Task: Add an event with the title Team Building Workshop: Communication and Trust Building, date '2023/12/28', time 9:15 AM to 11:15 AMand add a description: By the end of the session, participants will have experienced a greater sense of relaxation, clarity, and inner calm. They will have learned practical mindfulness techniques that can be applied not only during lunch breaks but also throughout their daily lives, fostering a more mindful and balanced approach to work and personal well-being., put the event into Yellow category . Add location for the event as: Stockholm, Sweden, logged in from the account softage.3@softage.netand send the event invitation to softage.6@softage.net and softage.7@softage.net. Set a reminder for the event 12 hour before
Action: Mouse moved to (98, 120)
Screenshot: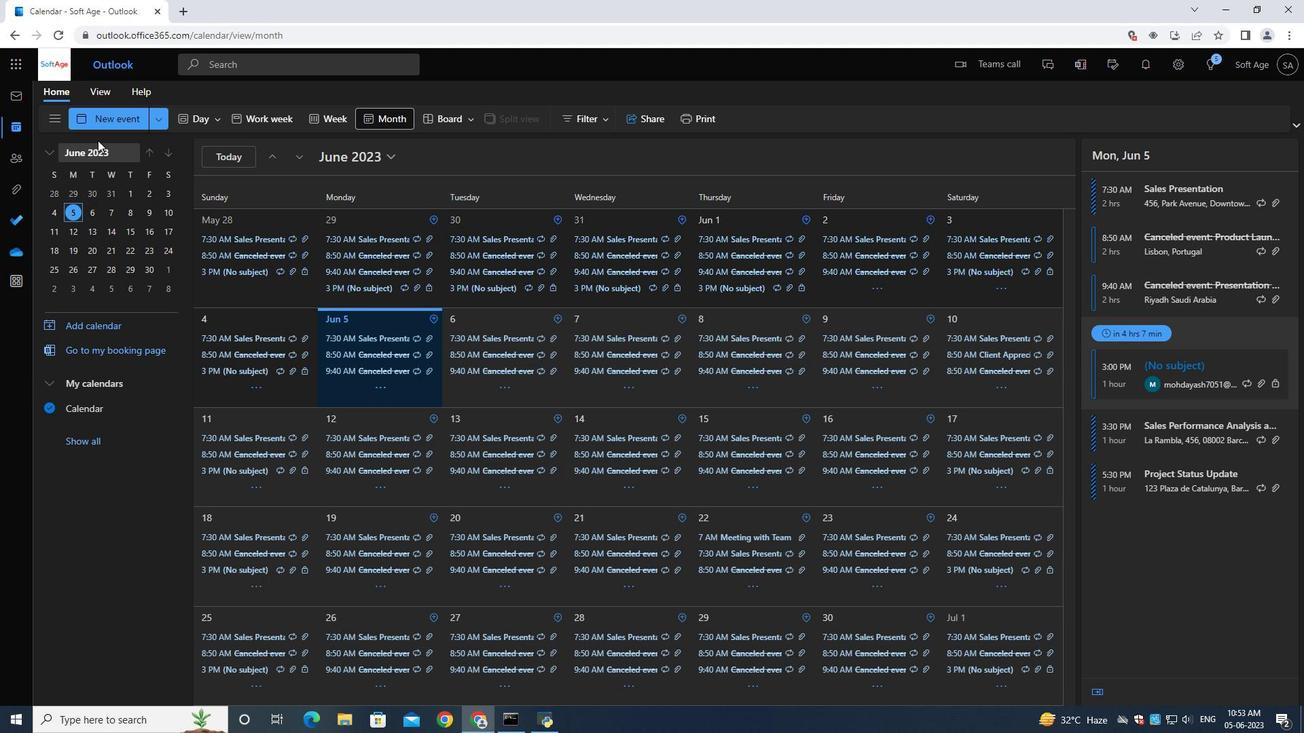 
Action: Mouse pressed left at (98, 120)
Screenshot: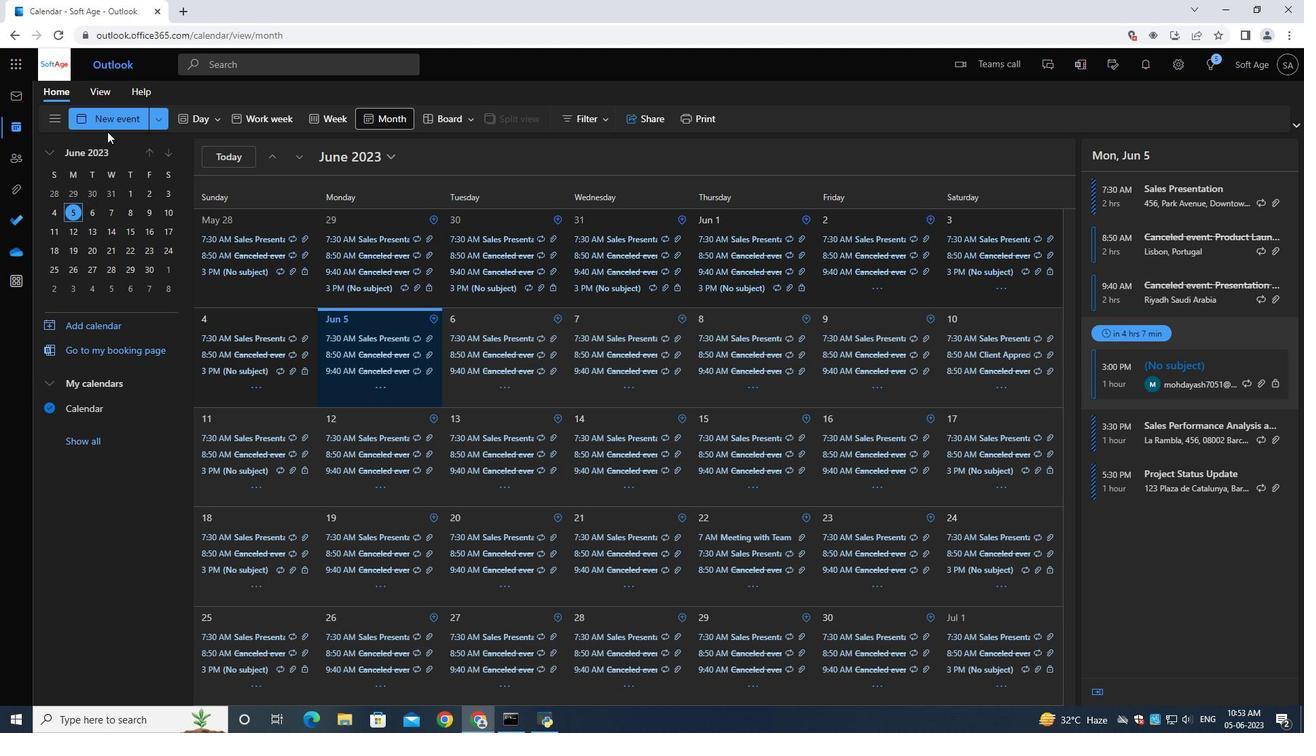 
Action: Mouse moved to (369, 184)
Screenshot: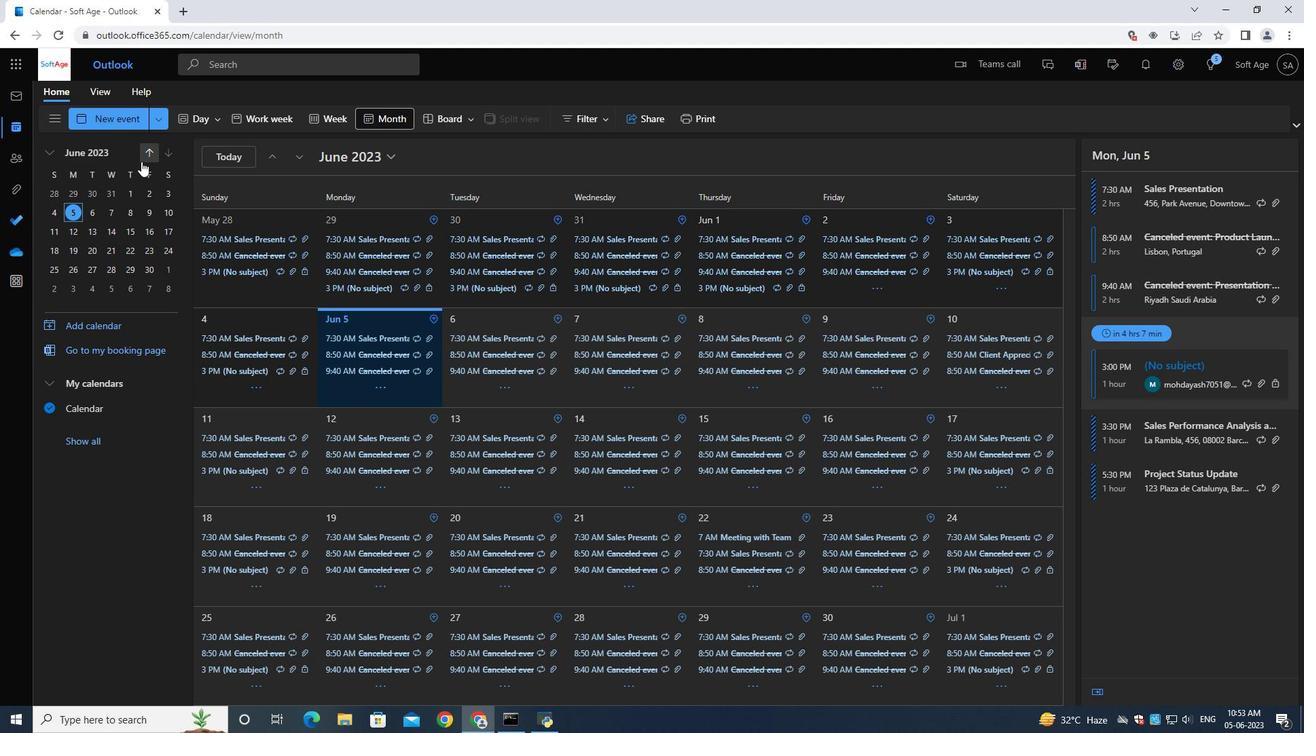 
Action: Mouse pressed left at (369, 184)
Screenshot: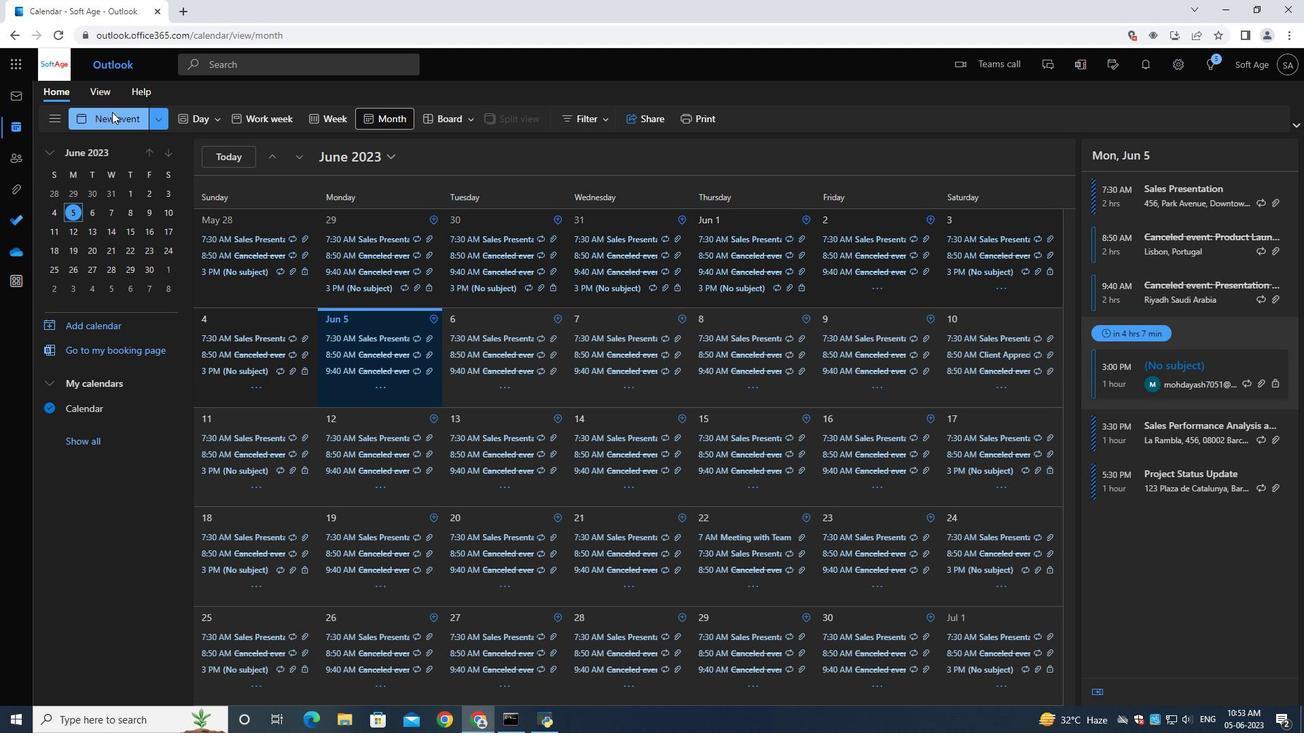 
Action: Mouse moved to (371, 196)
Screenshot: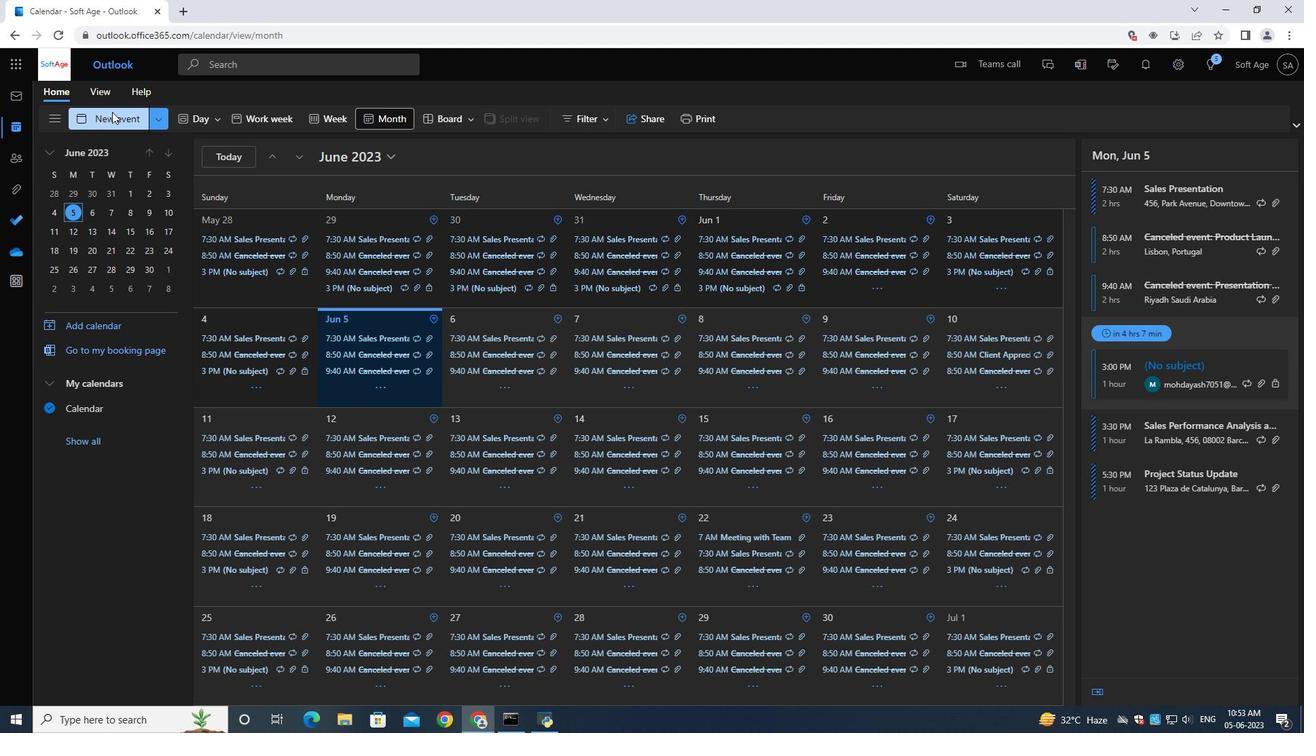 
Action: Key pressed <Key.shift><Key.shift><Key.shift><Key.shift><Key.shift><Key.shift><Key.shift><Key.shift><Key.shift><Key.shift><Key.shift><Key.shift>Team<Key.space><Key.shift>Building<Key.space><Key.shift>Workds<Key.backspace><Key.backspace>
Screenshot: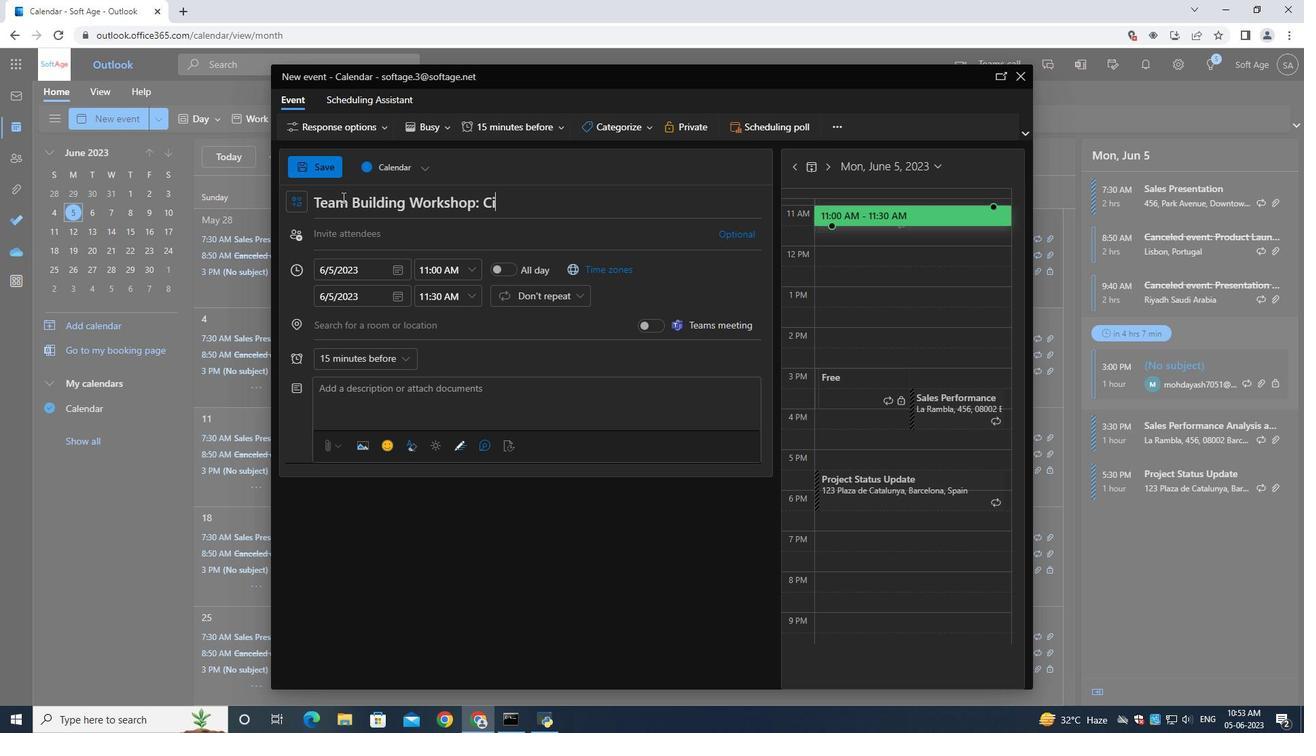 
Action: Mouse pressed left at (371, 196)
Screenshot: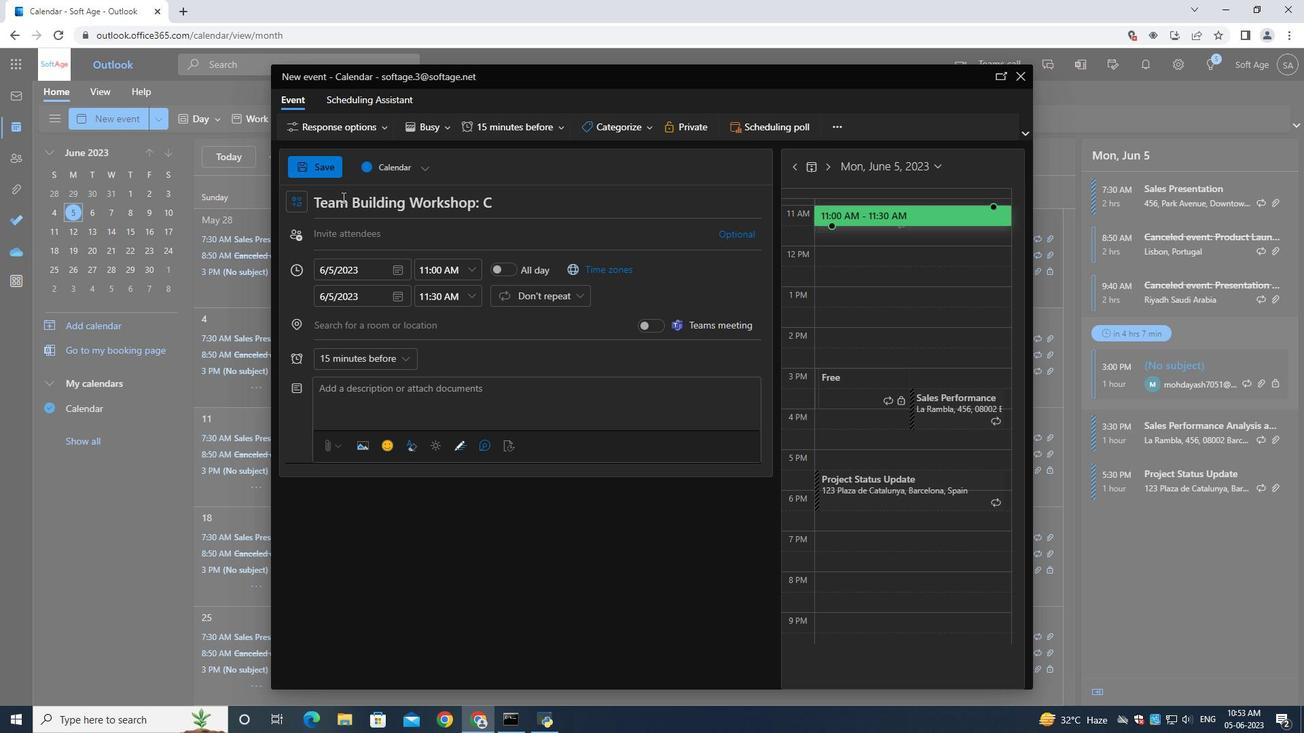 
Action: Mouse moved to (107, 131)
Screenshot: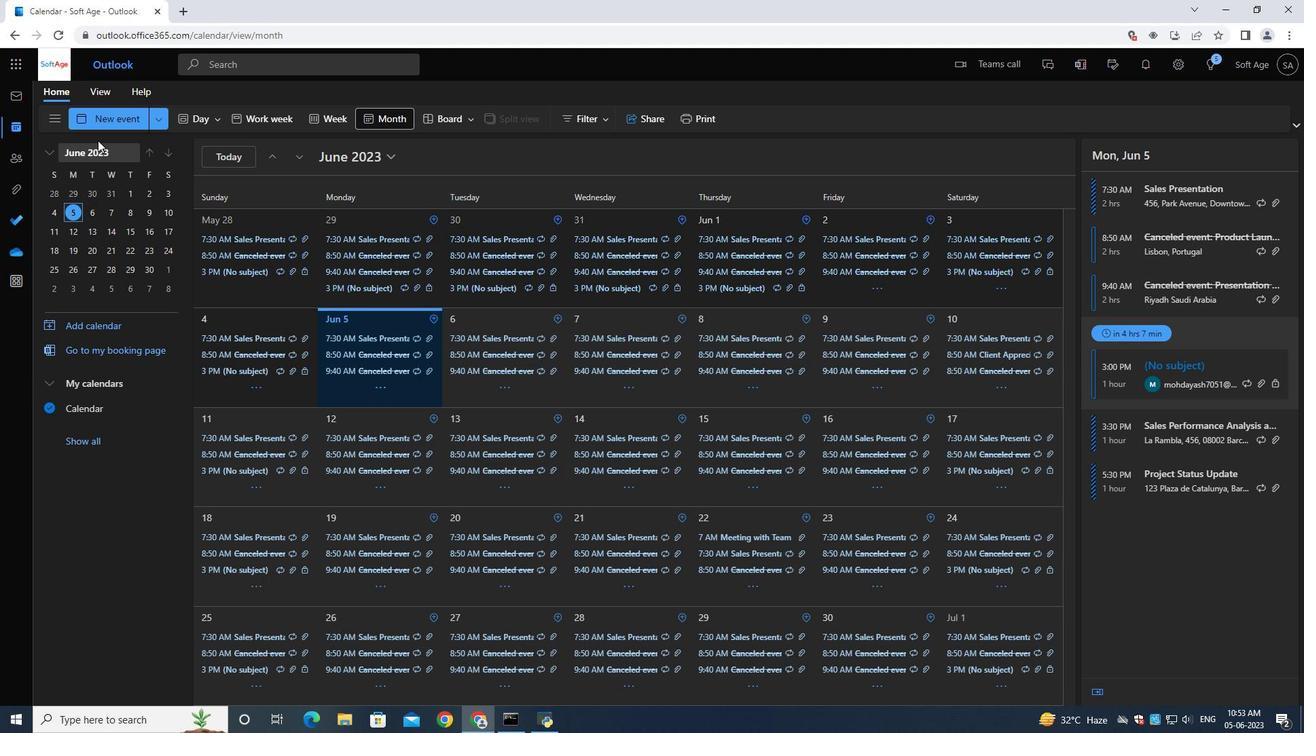 
Action: Mouse pressed left at (107, 131)
Screenshot: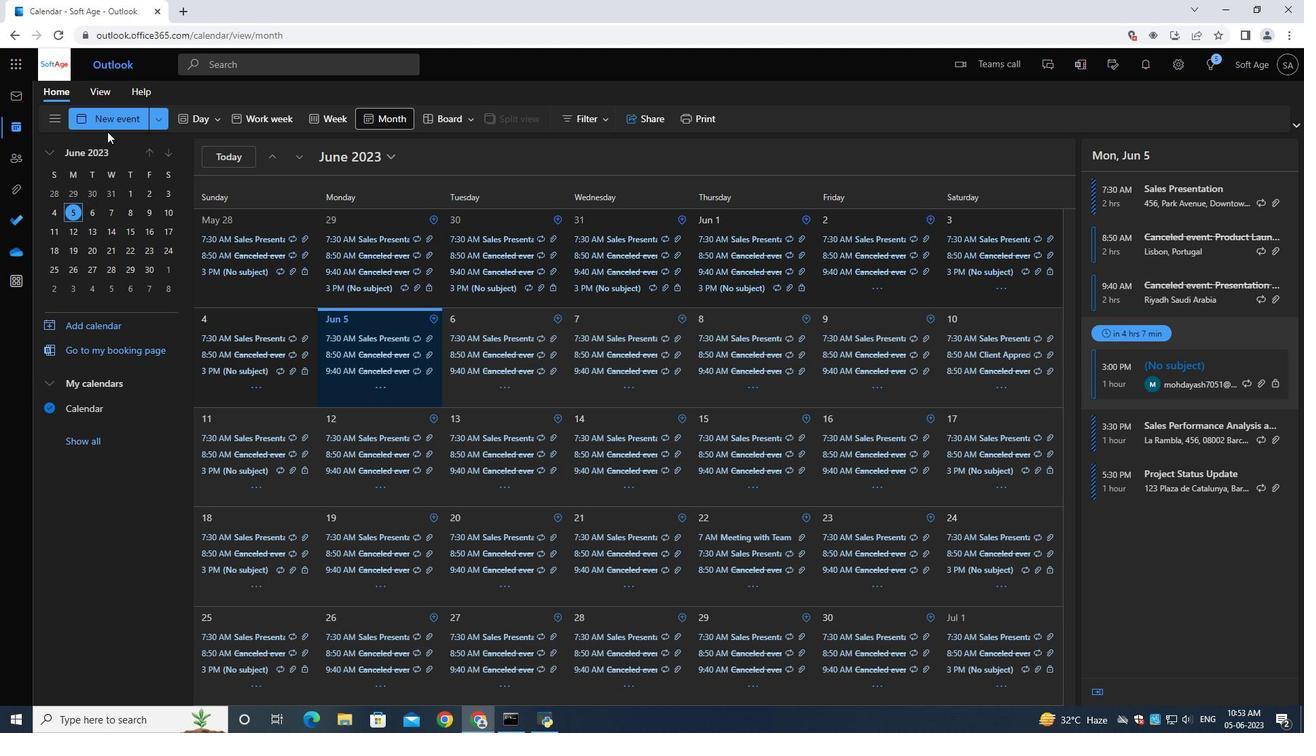 
Action: Mouse moved to (107, 120)
Screenshot: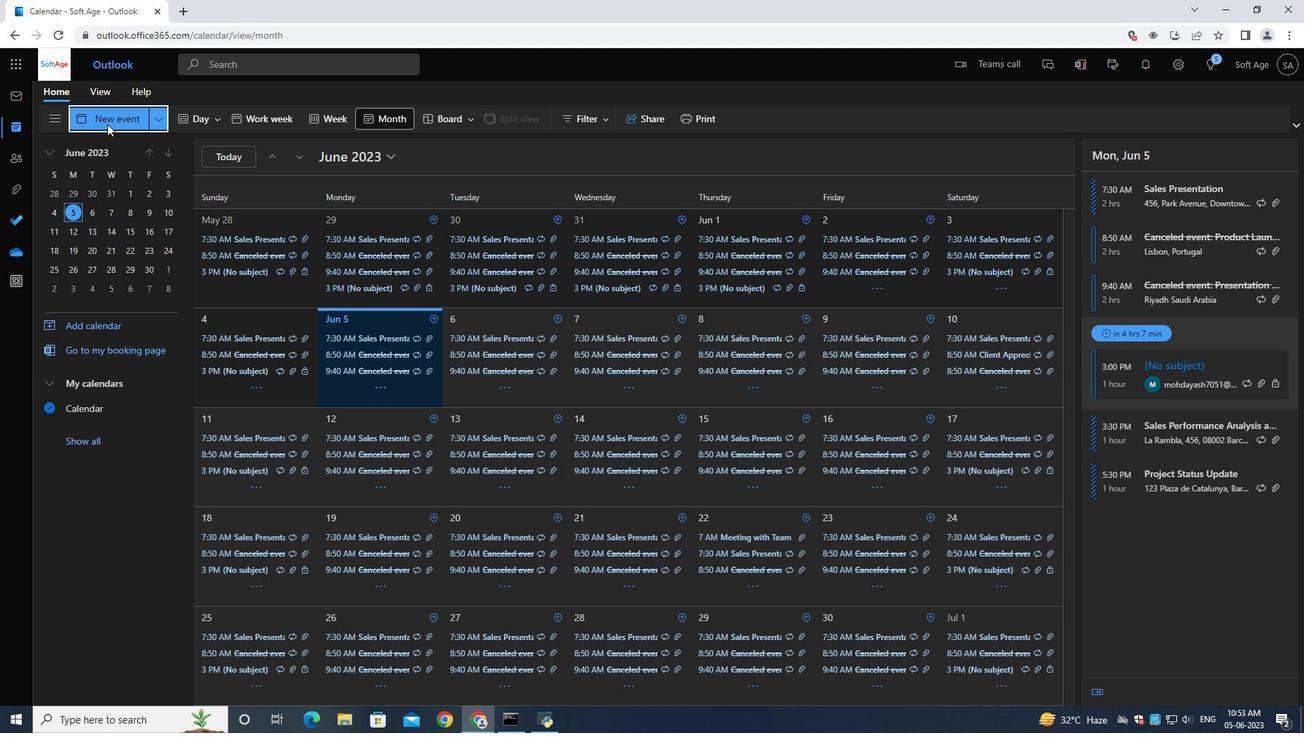 
Action: Mouse pressed left at (107, 120)
Screenshot: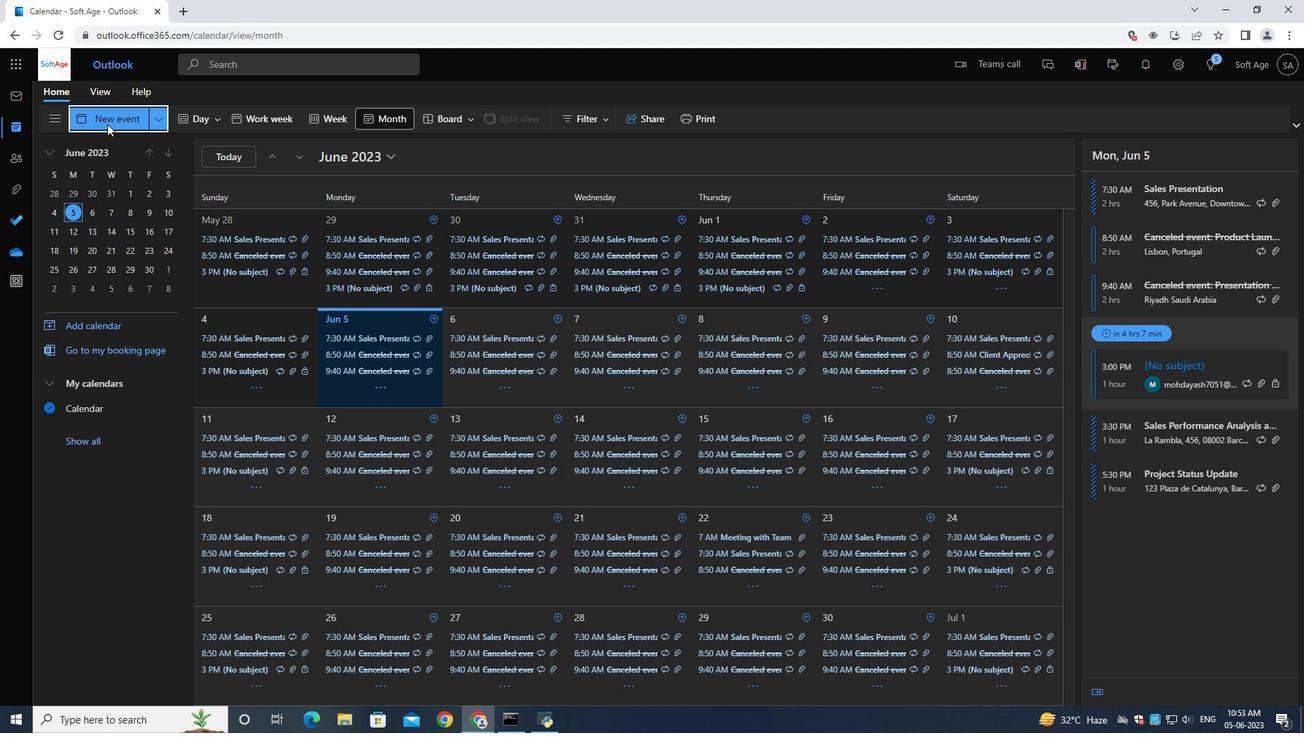 
Action: Mouse moved to (112, 112)
Screenshot: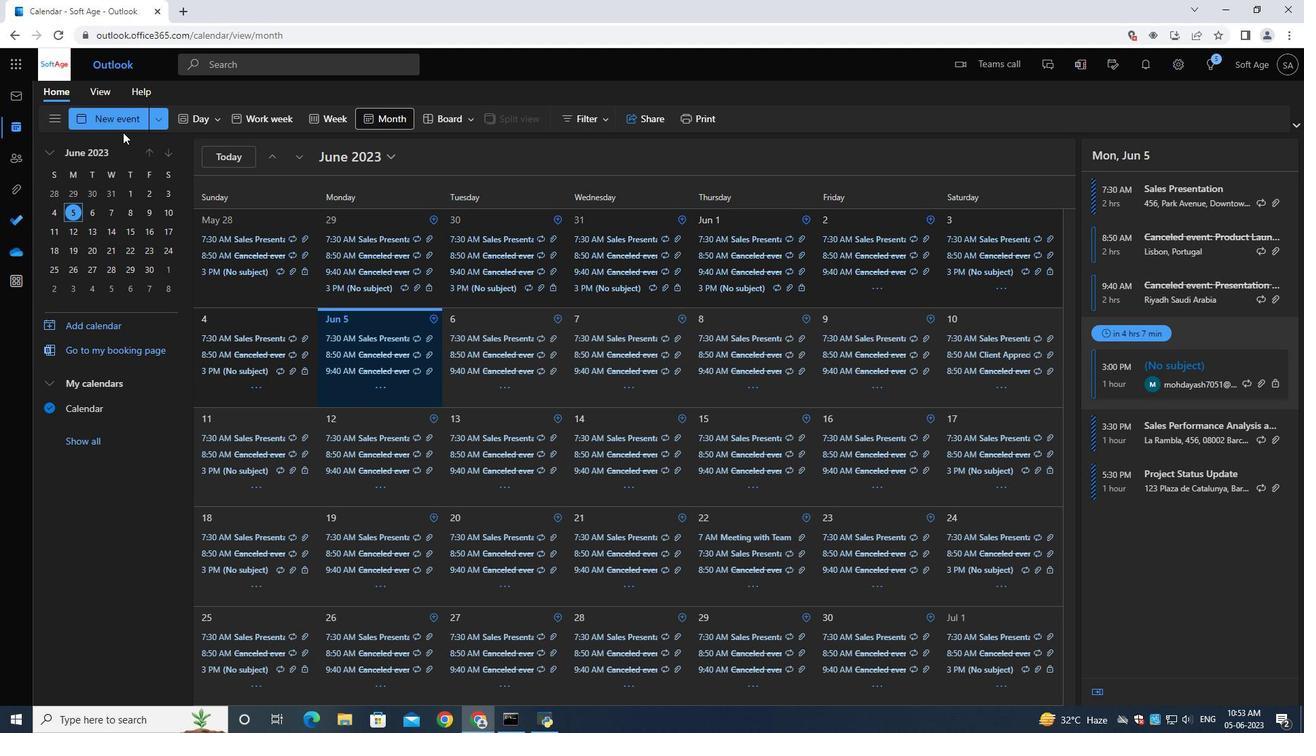 
Action: Mouse pressed left at (112, 112)
Screenshot: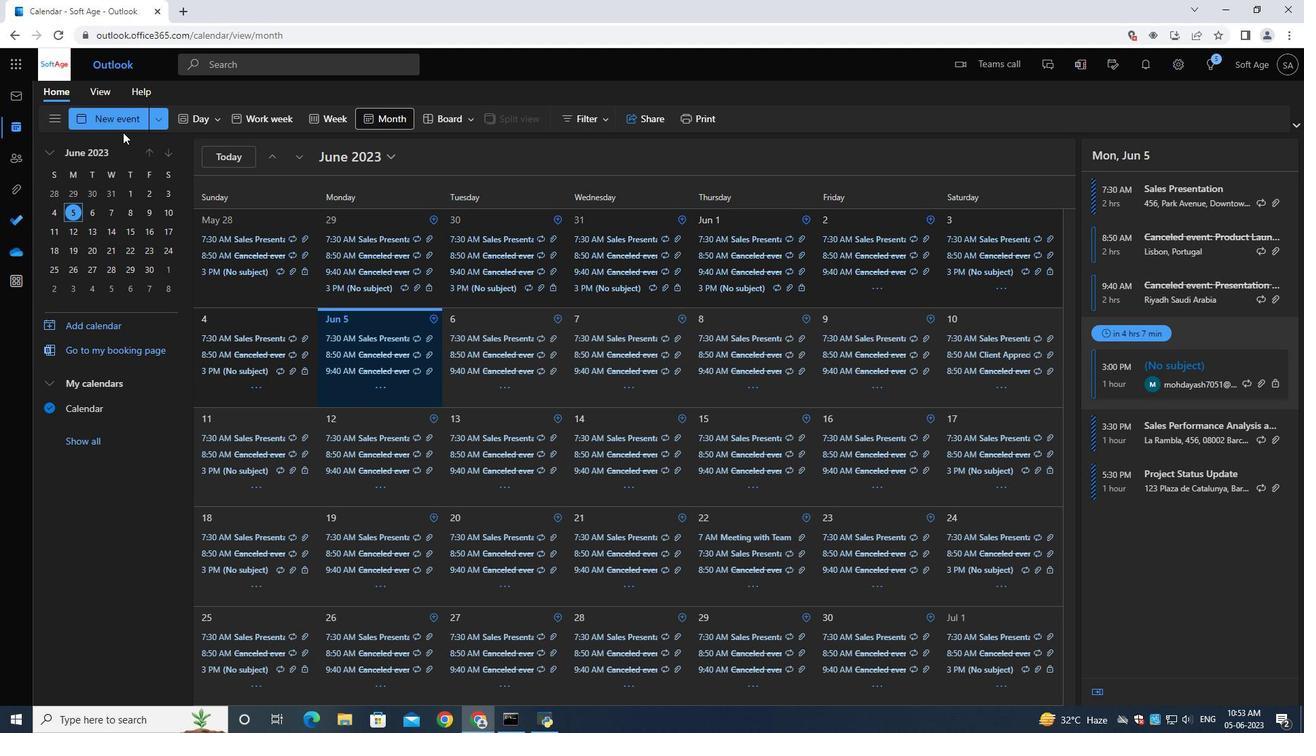 
Action: Mouse moved to (342, 197)
Screenshot: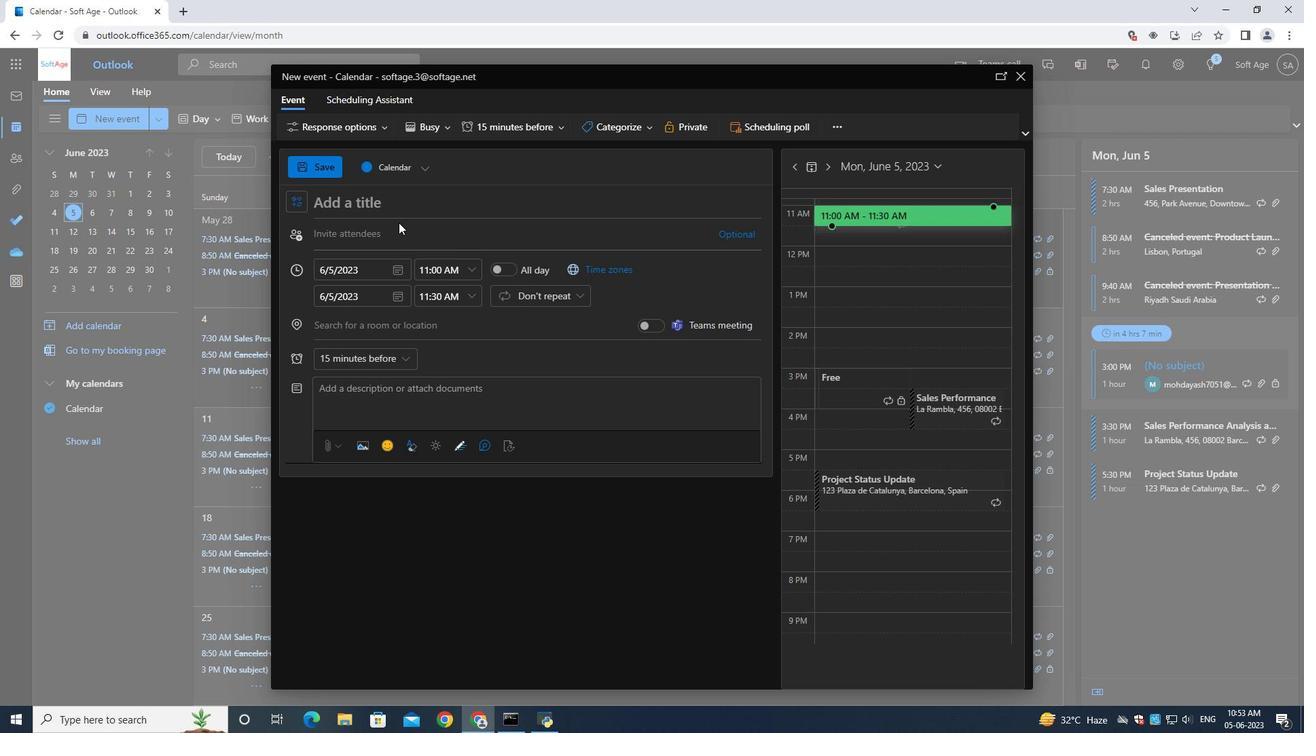 
Action: Mouse pressed left at (342, 197)
Screenshot: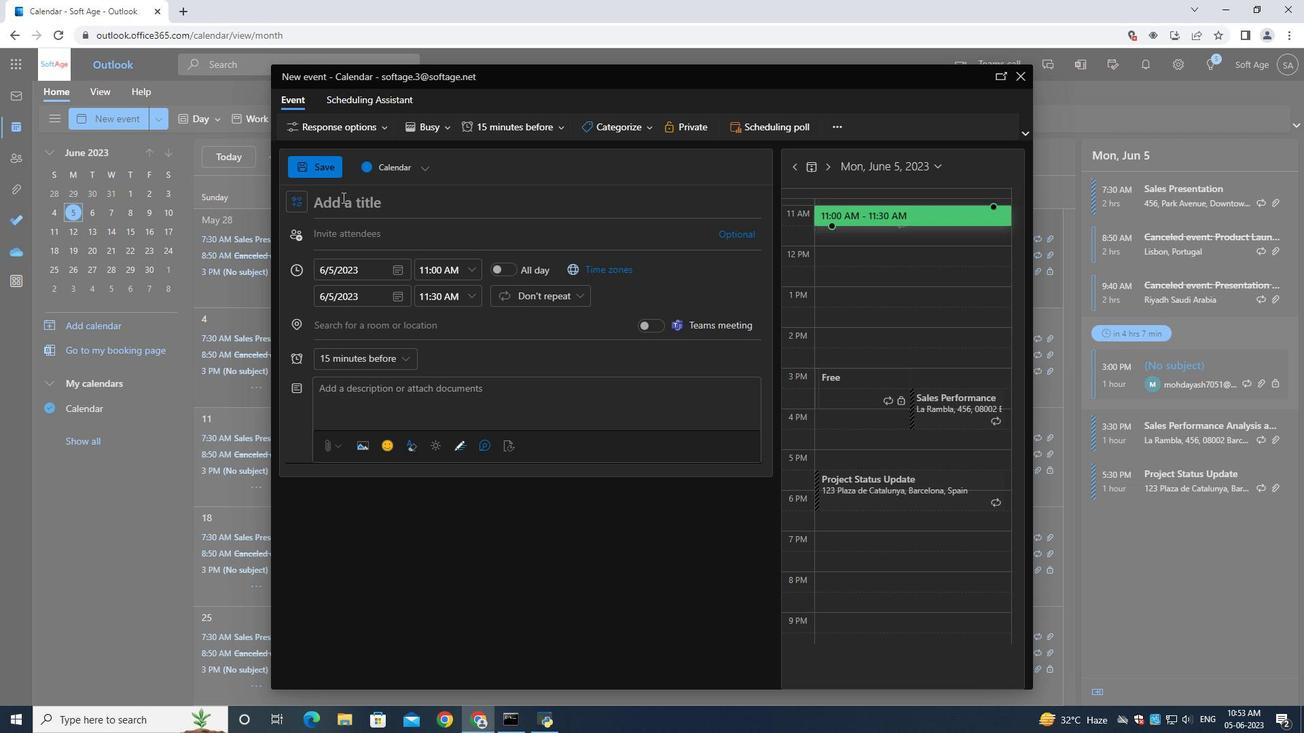 
Action: Key pressed <Key.shift>Team<Key.space><Key.shift><Key.shift><Key.shift><Key.shift><Key.shift><Key.shift><Key.shift><Key.shift><Key.shift><Key.shift><Key.shift><Key.shift><Key.shift><Key.shift><Key.shift><Key.shift><Key.shift><Key.shift><Key.shift><Key.shift><Key.shift><Key.shift><Key.shift><Key.shift>Building<Key.space><Key.shift><Key.shift><Key.shift><Key.shift><Key.shift><Key.shift><Key.shift><Key.shift><Key.shift><Key.shift><Key.shift><Key.shift><Key.shift><Key.shift>Workshop<Key.shift_r>:<Key.space><Key.shift><Key.shift><Key.shift><Key.shift><Key.shift><Key.shift><Key.shift><Key.shift><Key.shift><Key.shift><Key.shift><Key.shift><Key.shift><Key.shift><Key.shift>Ci<Key.backspace>ommunication<Key.space>and<Key.space><Key.shift><Key.shift><Key.shift><Key.shift>Trust<Key.space><Key.shift>Building
Screenshot: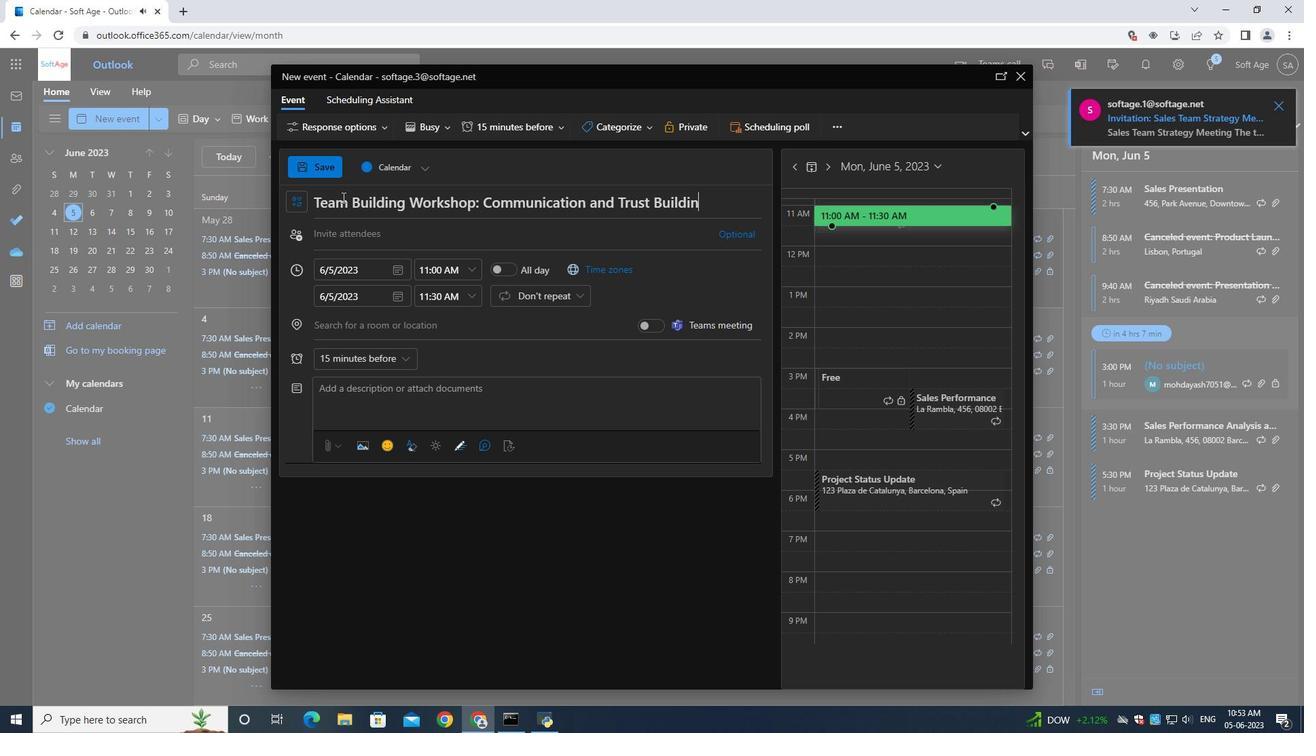 
Action: Mouse moved to (393, 271)
Screenshot: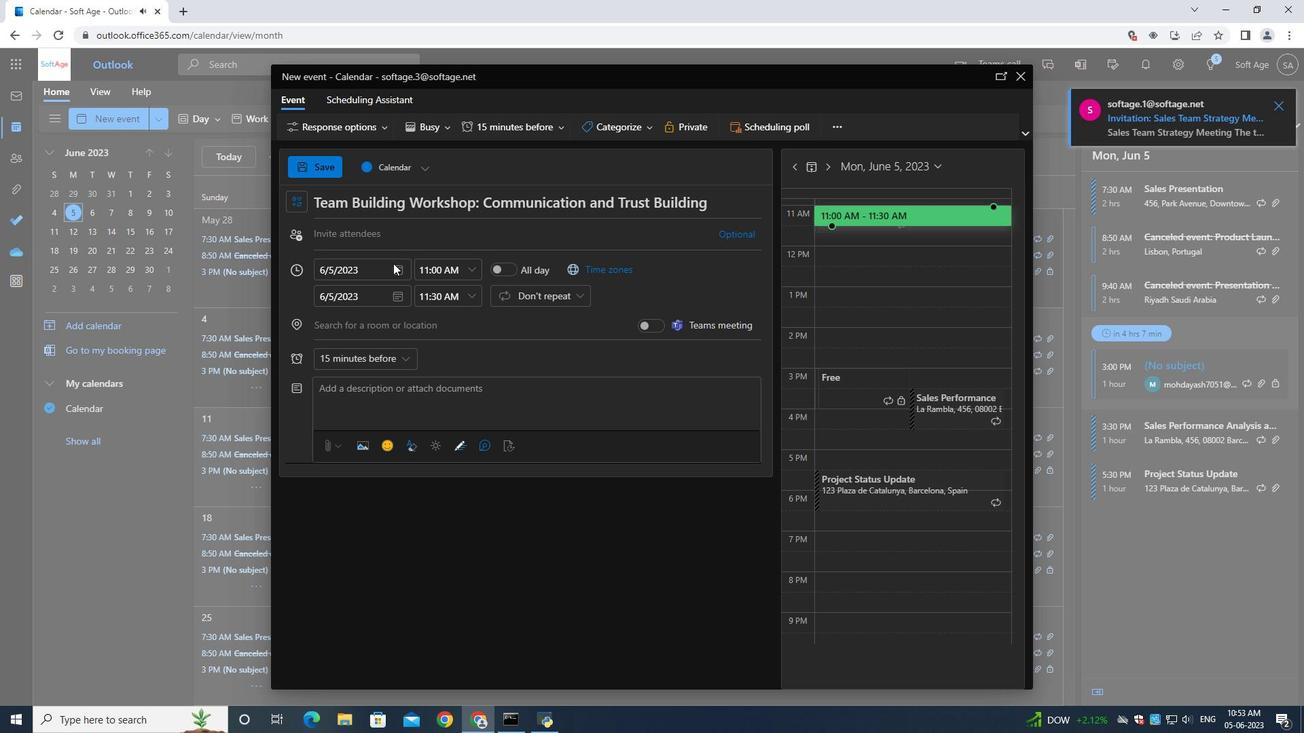 
Action: Mouse pressed left at (393, 271)
Screenshot: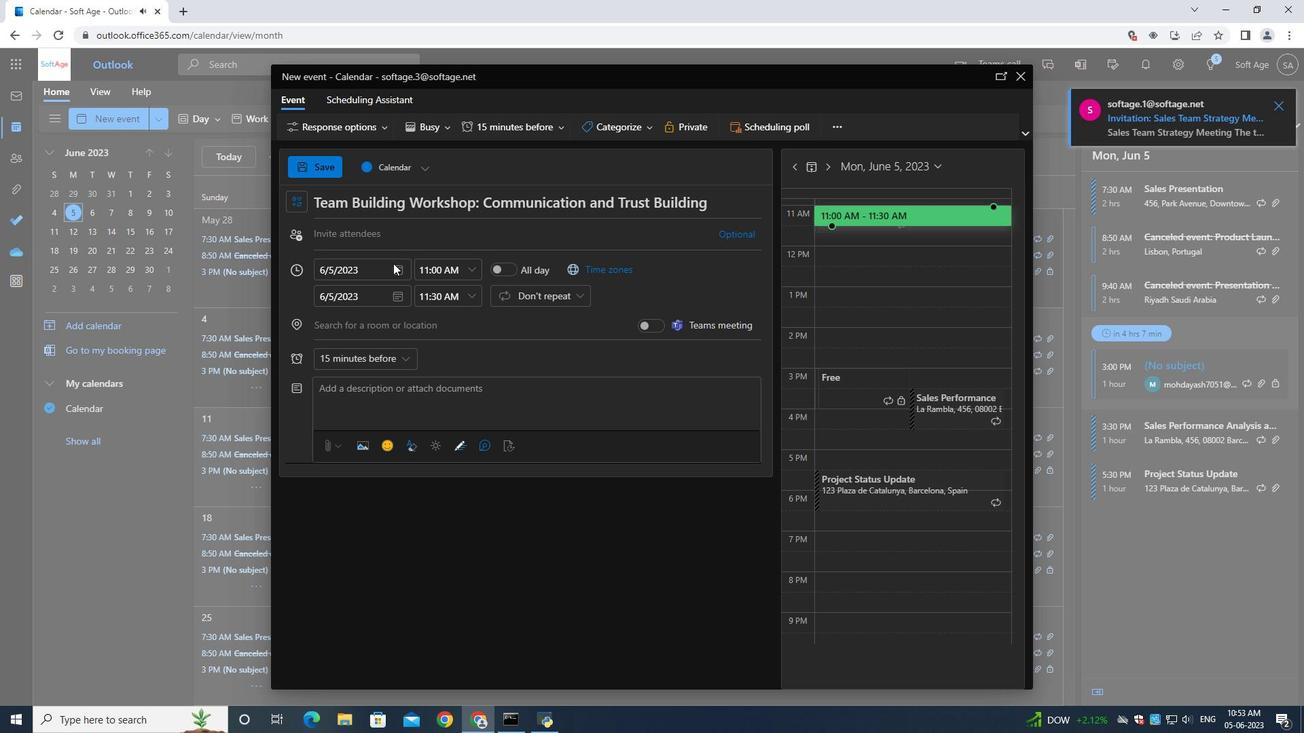 
Action: Mouse moved to (446, 298)
Screenshot: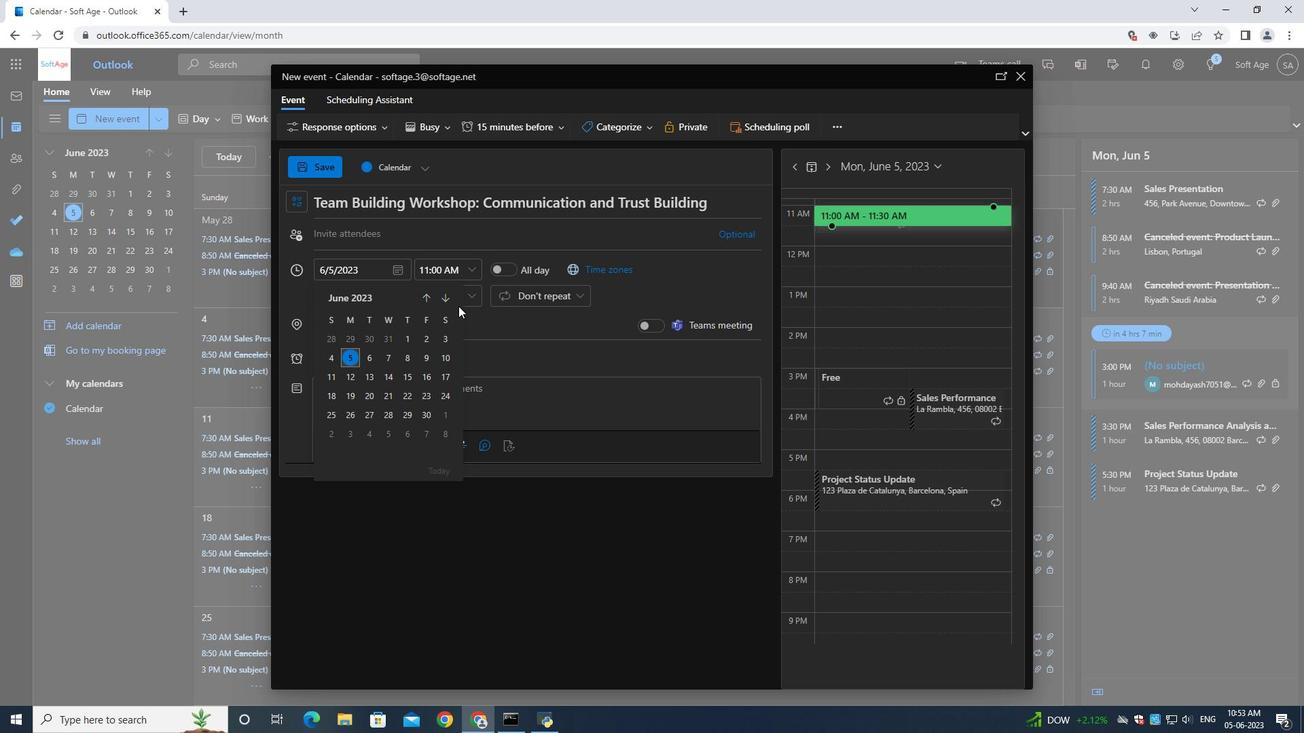 
Action: Mouse pressed left at (446, 298)
Screenshot: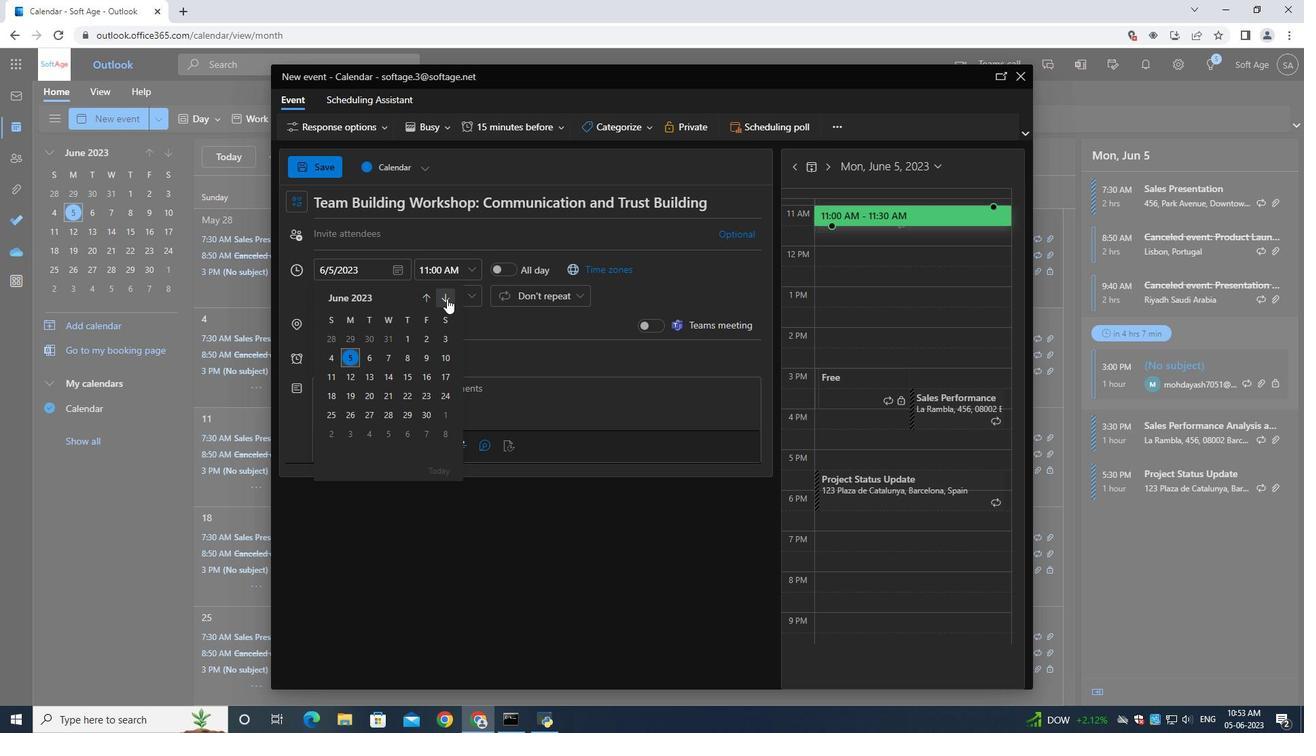 
Action: Mouse moved to (446, 298)
Screenshot: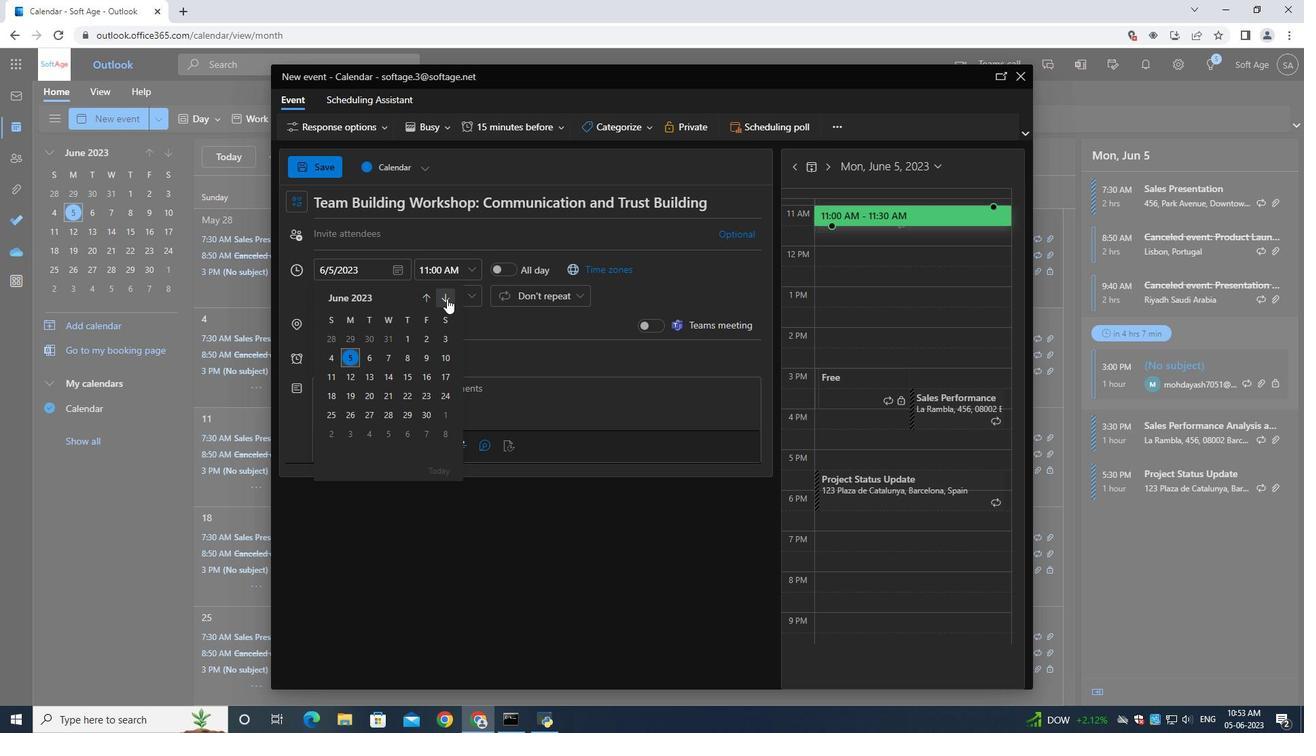 
Action: Mouse pressed left at (446, 298)
Screenshot: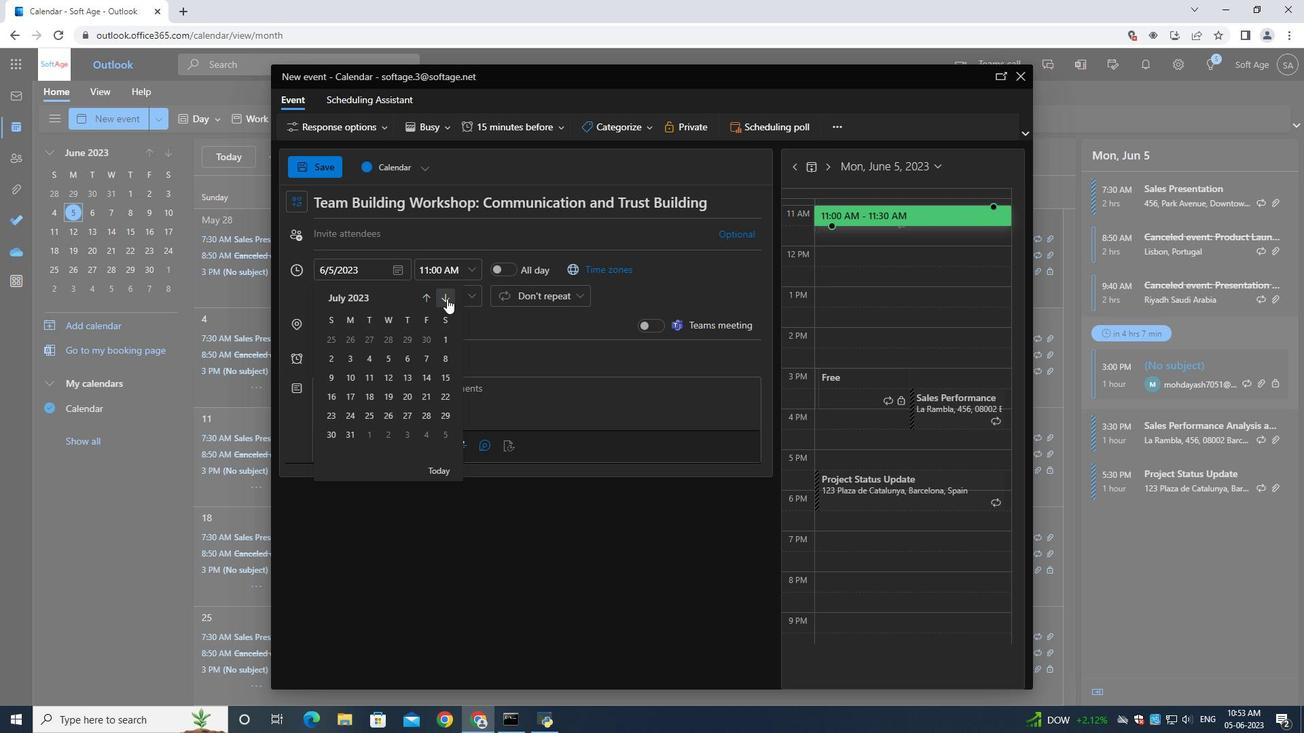 
Action: Mouse pressed left at (446, 298)
Screenshot: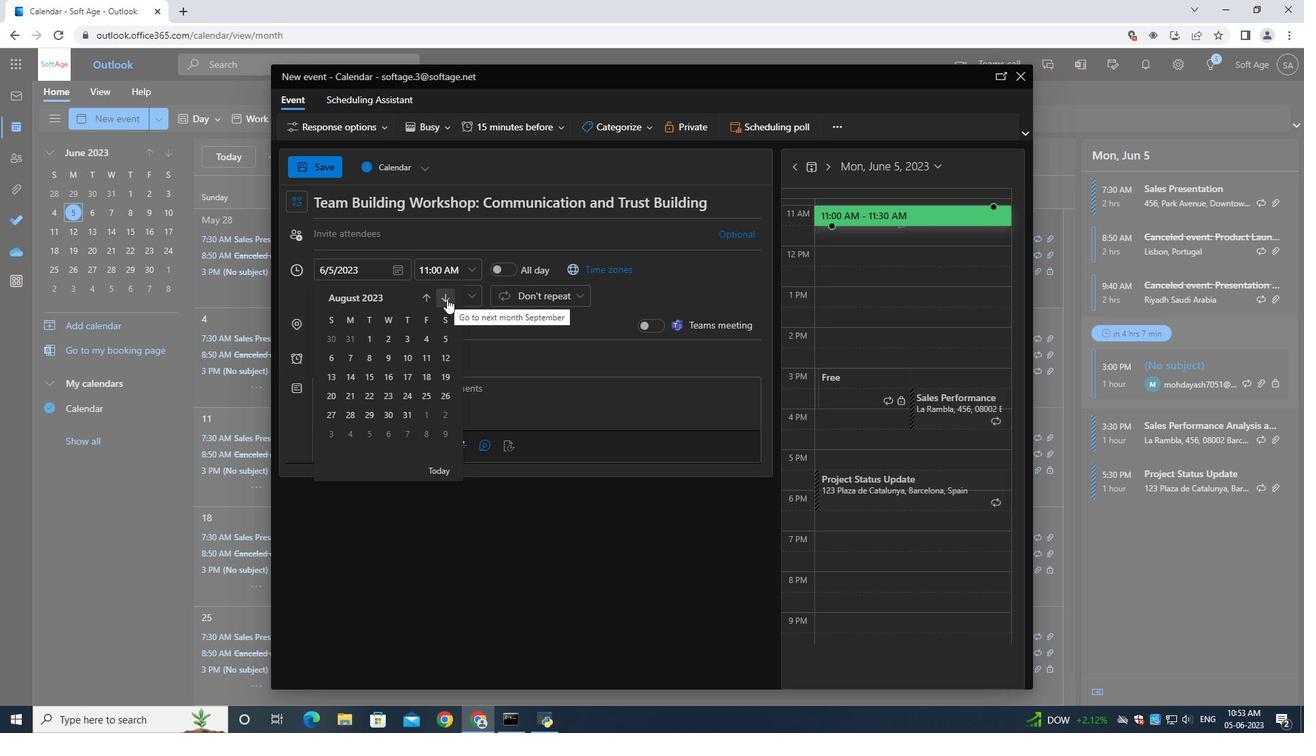 
Action: Mouse pressed left at (446, 298)
Screenshot: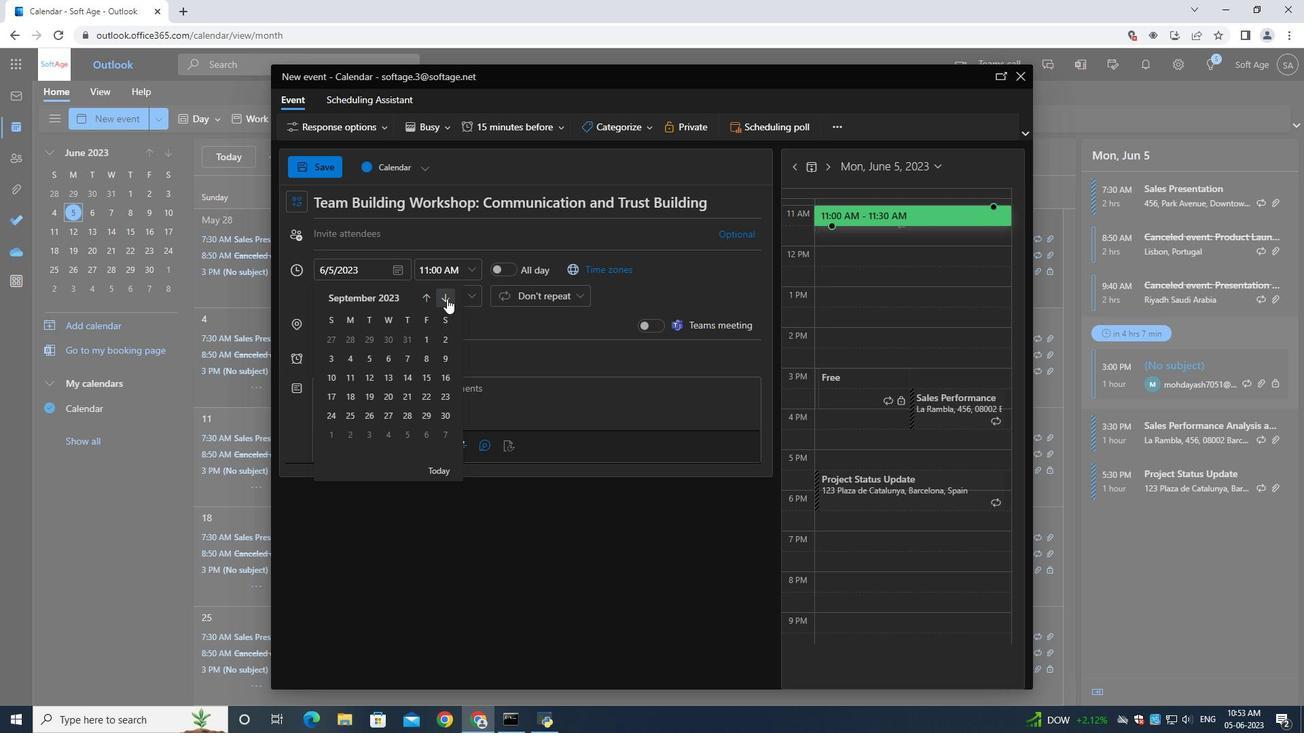 
Action: Mouse moved to (446, 298)
Screenshot: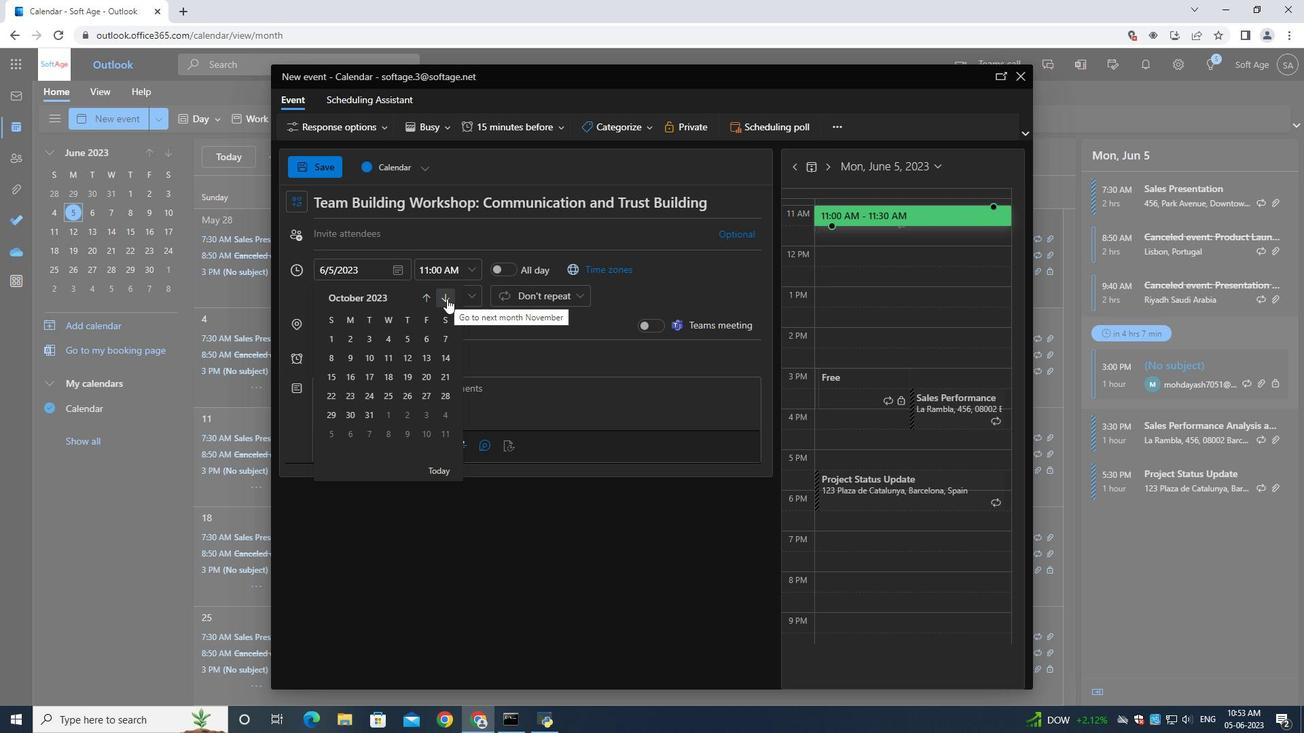 
Action: Mouse pressed left at (446, 298)
Screenshot: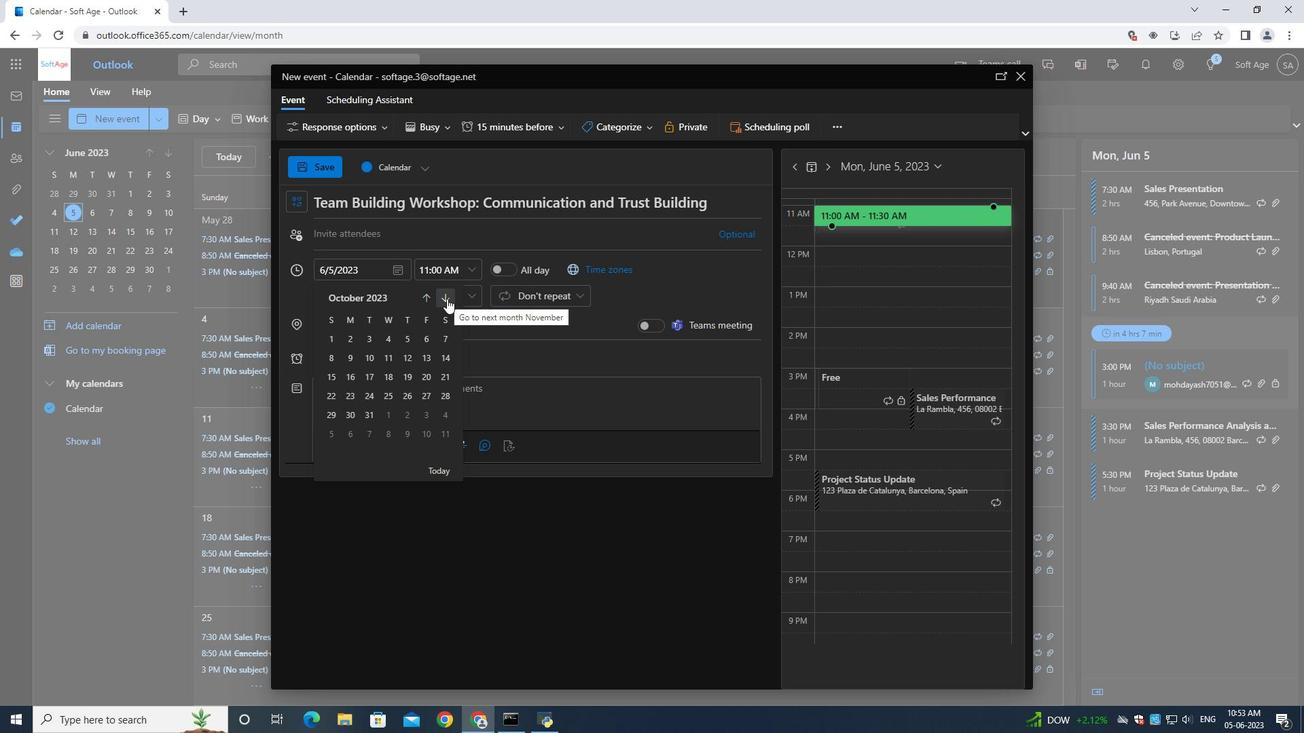 
Action: Mouse moved to (444, 296)
Screenshot: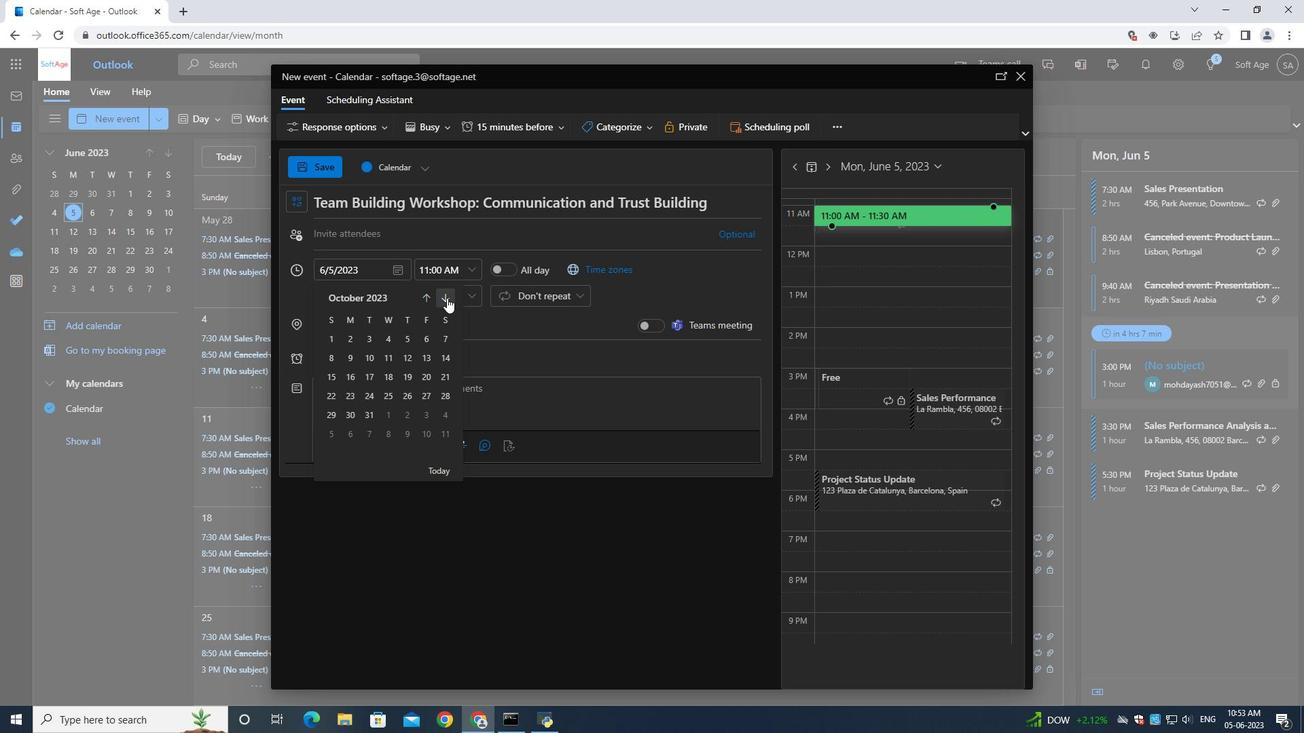 
Action: Mouse pressed left at (444, 296)
Screenshot: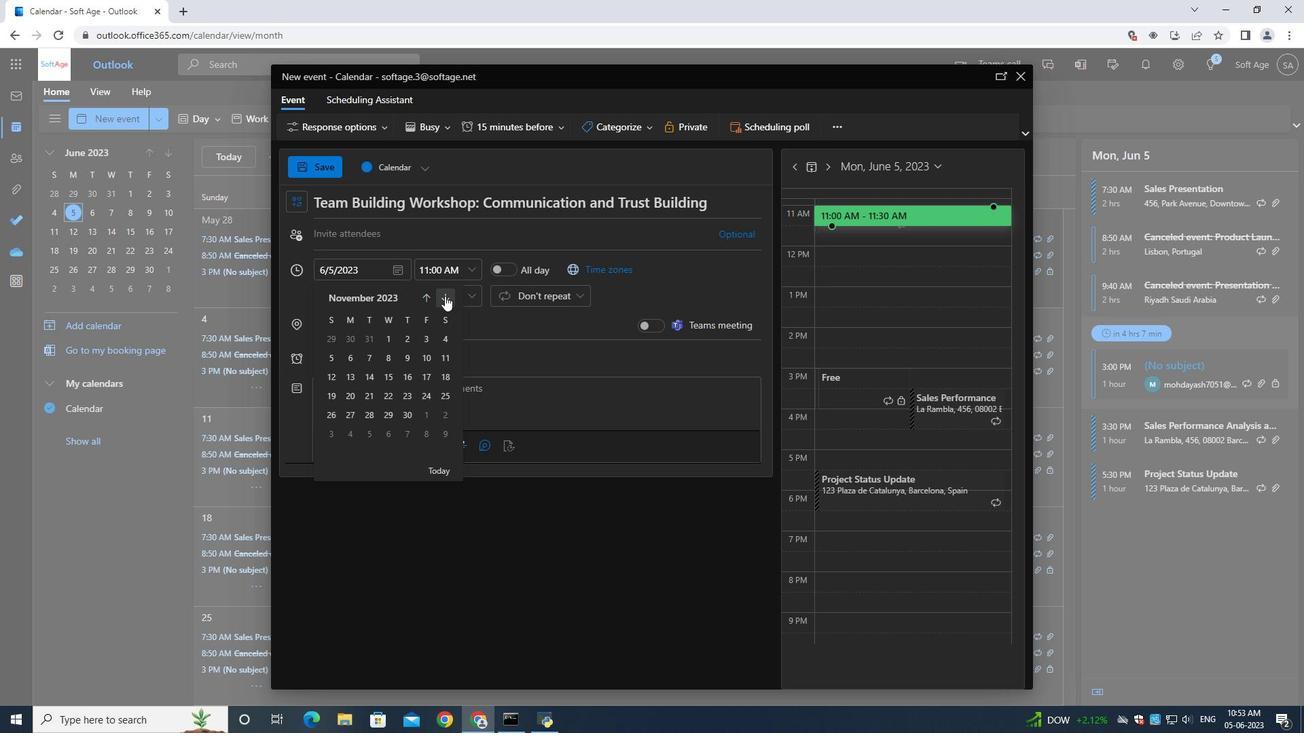 
Action: Mouse moved to (402, 418)
Screenshot: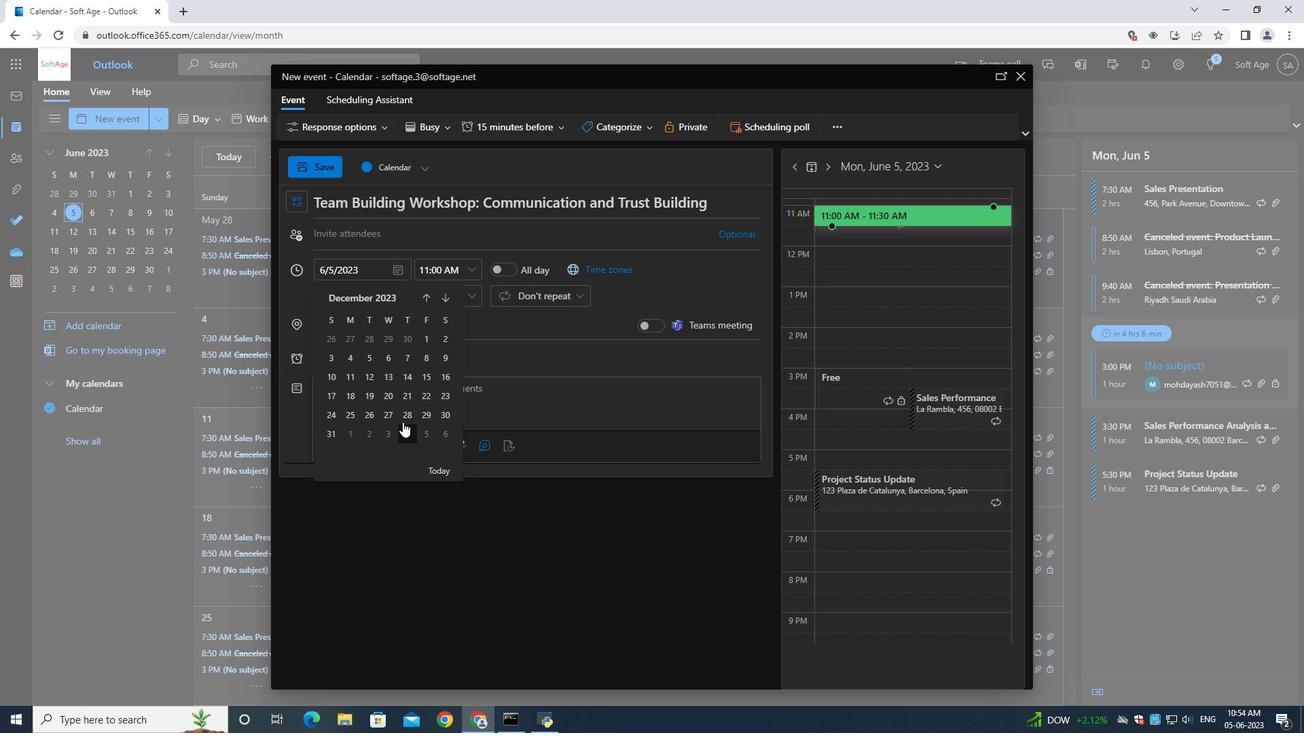
Action: Mouse pressed left at (402, 418)
Screenshot: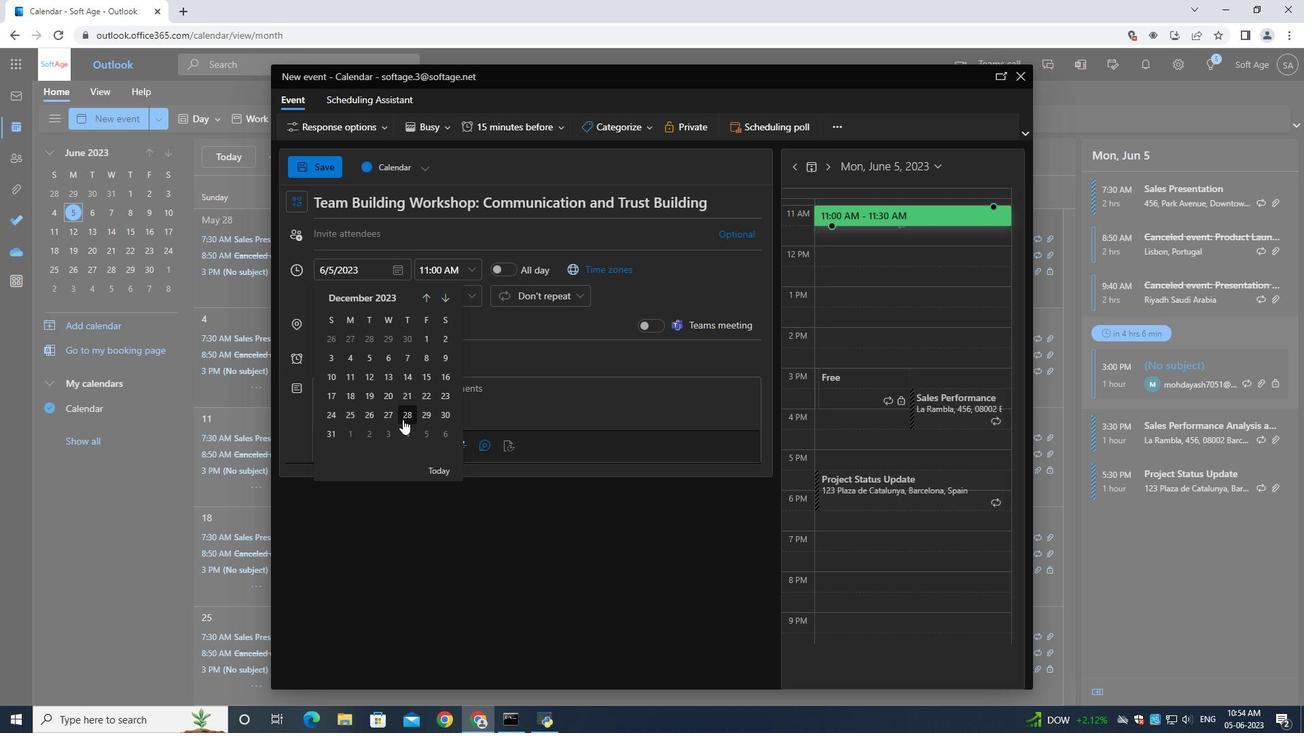 
Action: Mouse moved to (449, 272)
Screenshot: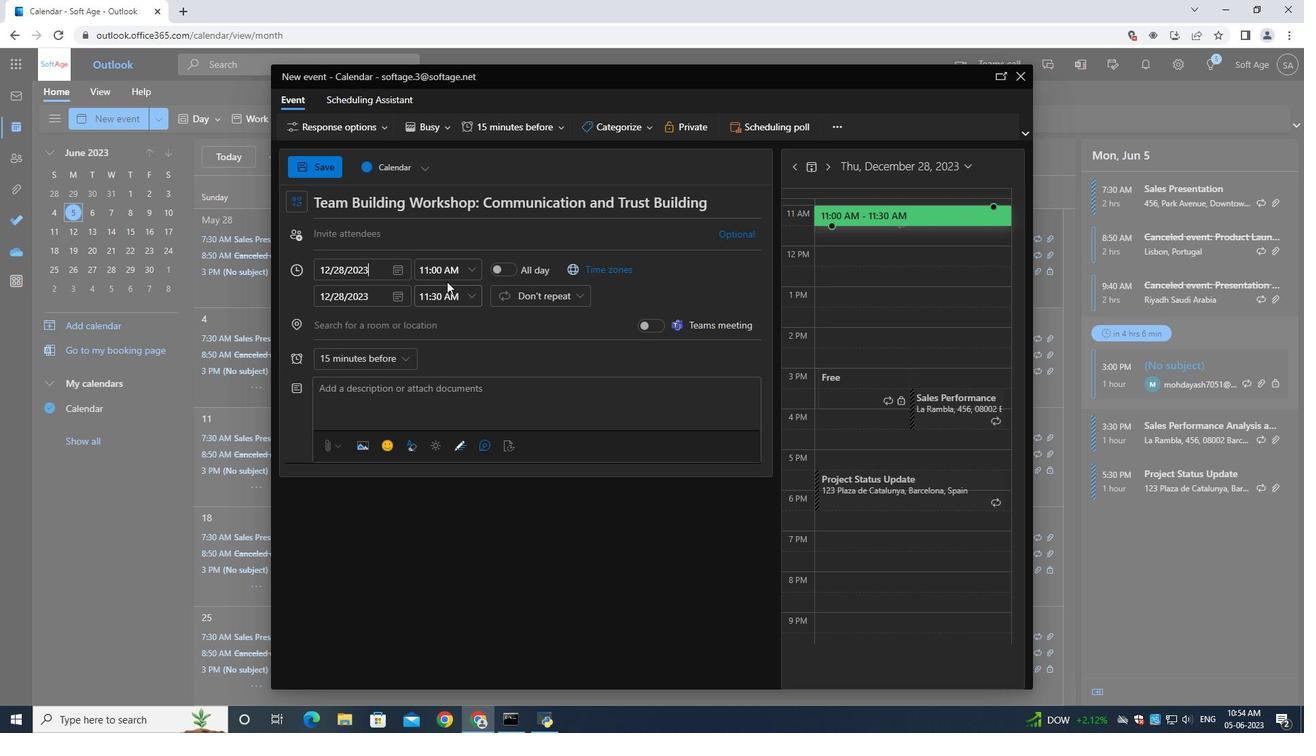 
Action: Mouse pressed left at (449, 272)
Screenshot: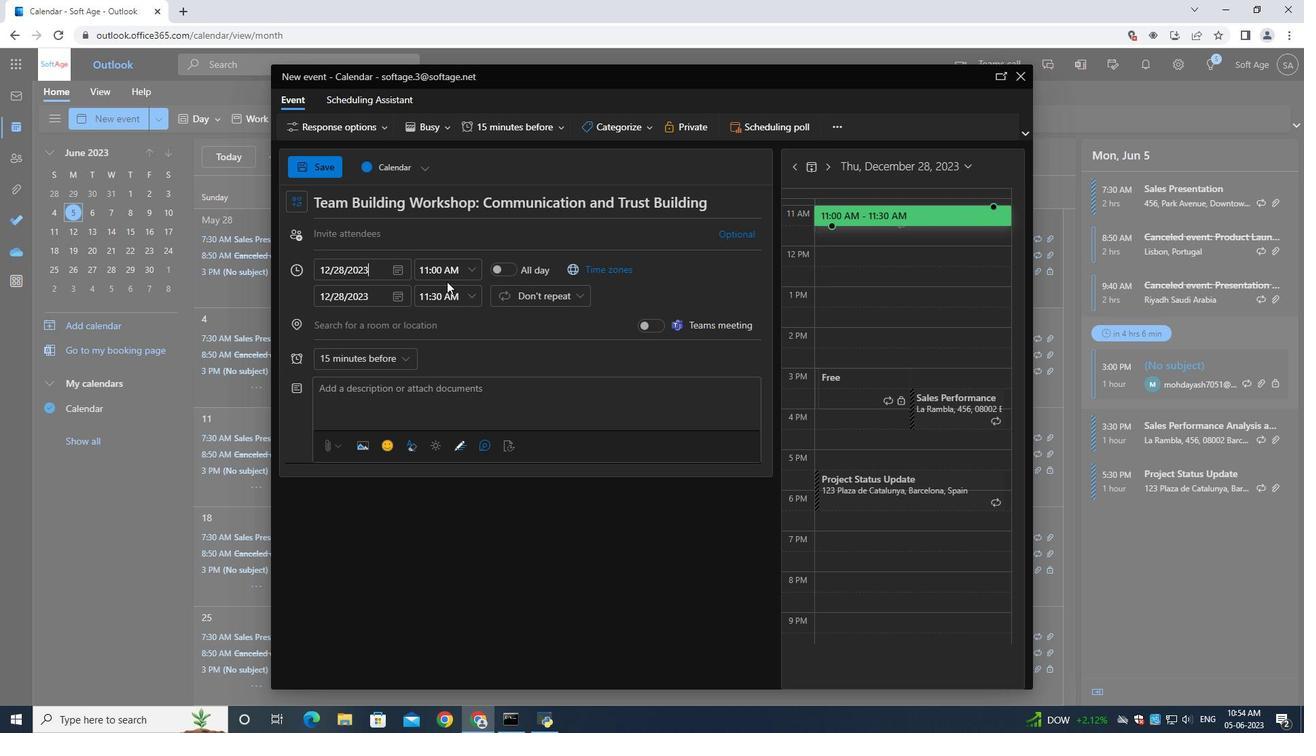 
Action: Mouse moved to (451, 272)
Screenshot: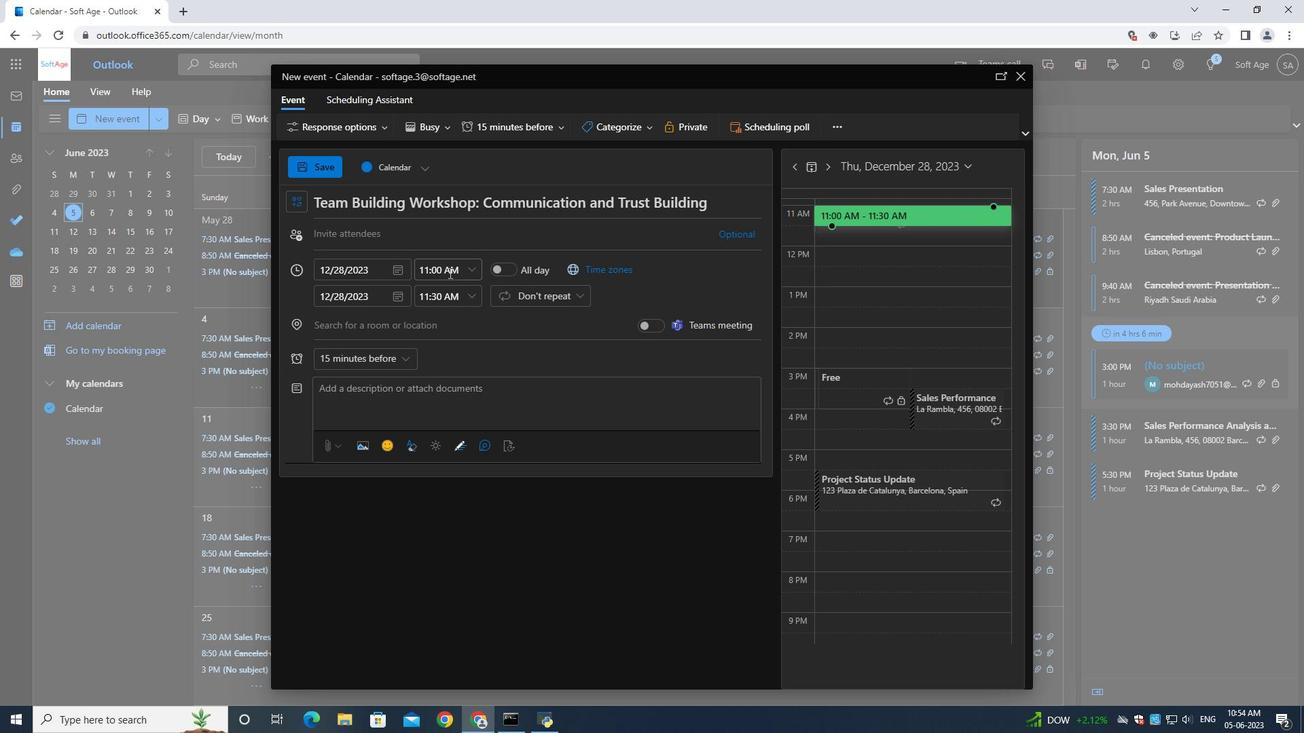 
Action: Key pressed 9<Key.shift_r>:15<Key.shift>AM
Screenshot: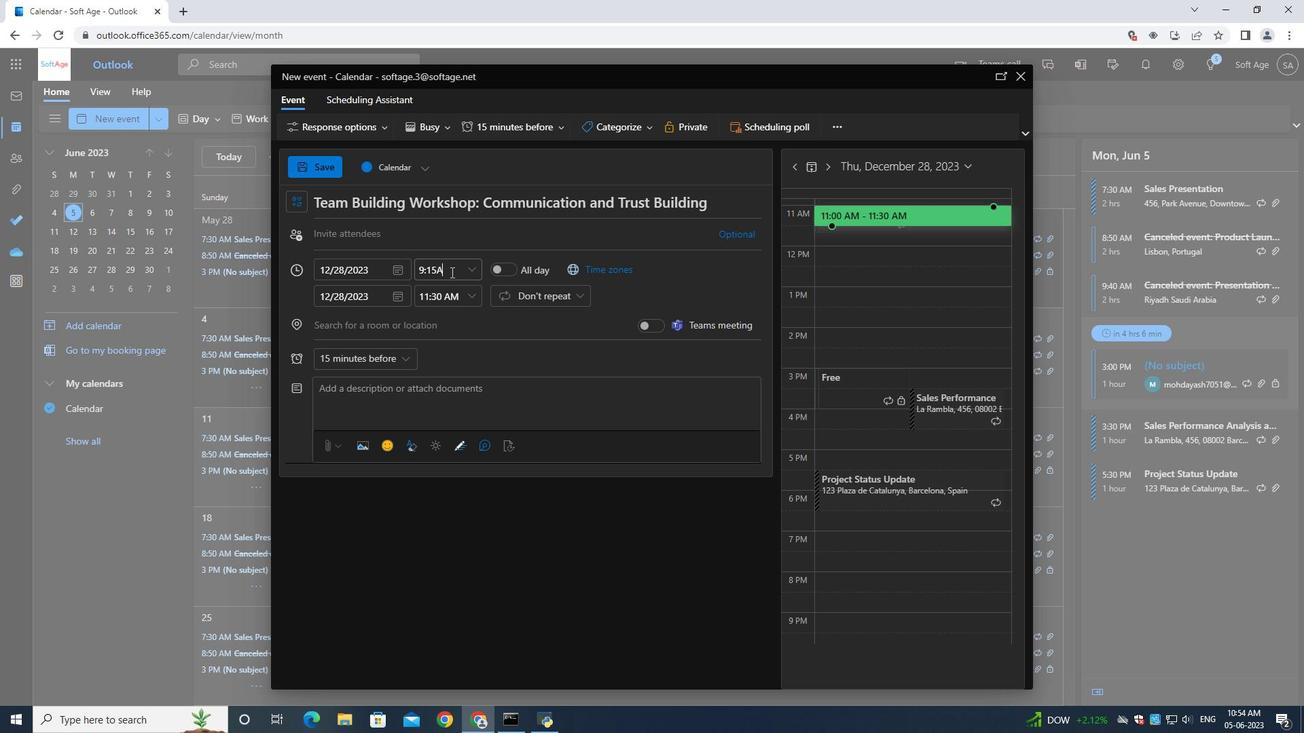
Action: Mouse moved to (438, 296)
Screenshot: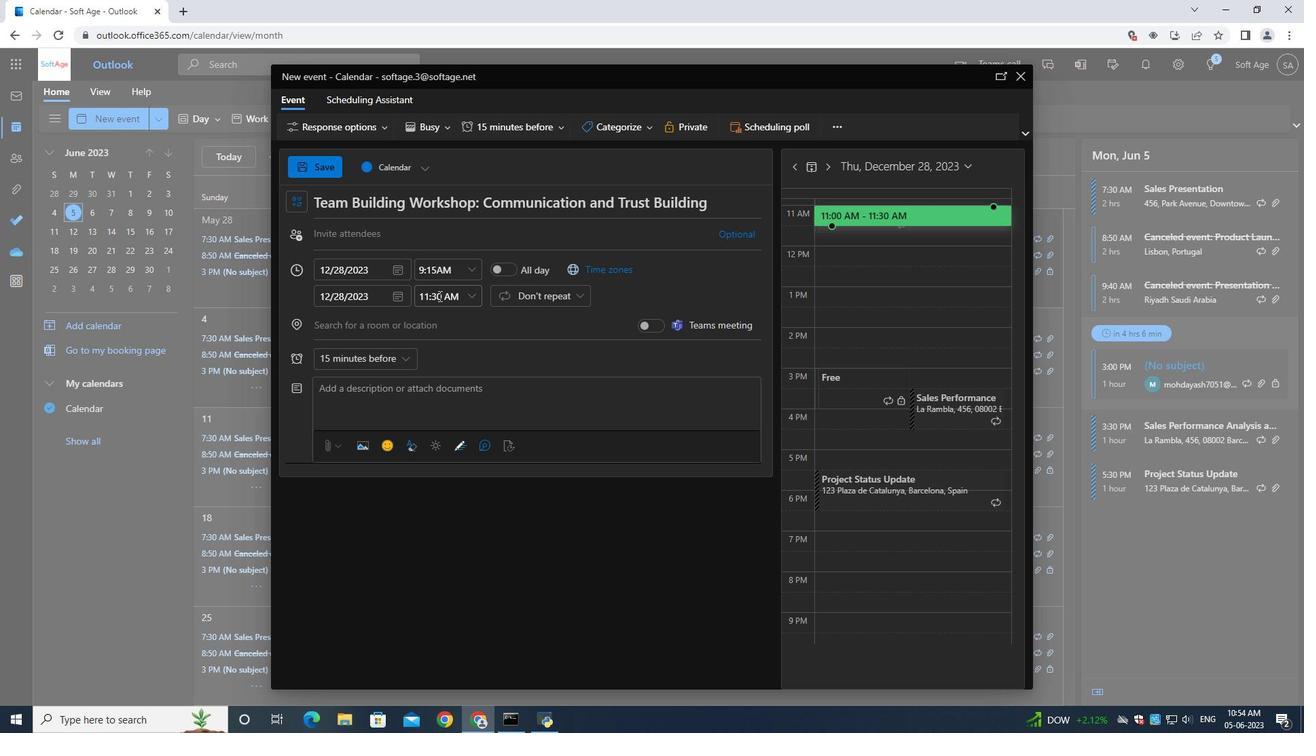 
Action: Mouse pressed left at (438, 296)
Screenshot: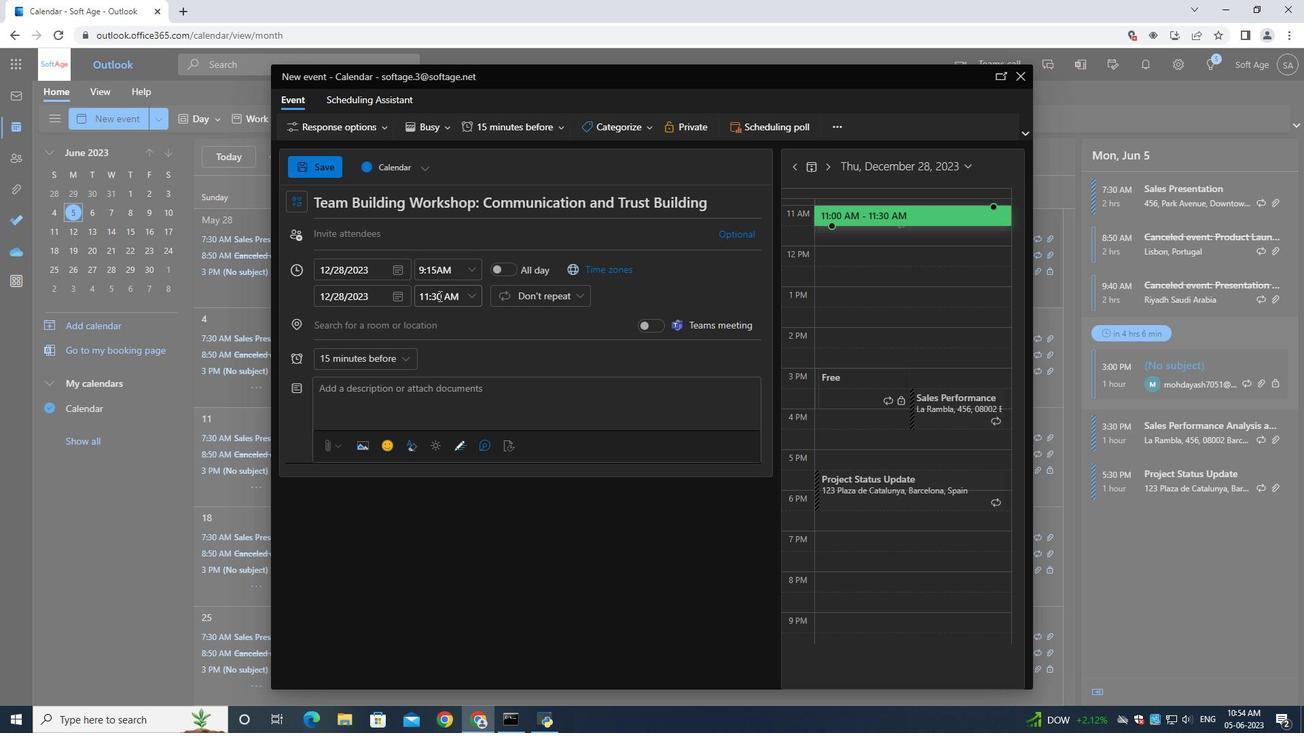 
Action: Key pressed 11<Key.shift_r>:15<Key.shift>AM
Screenshot: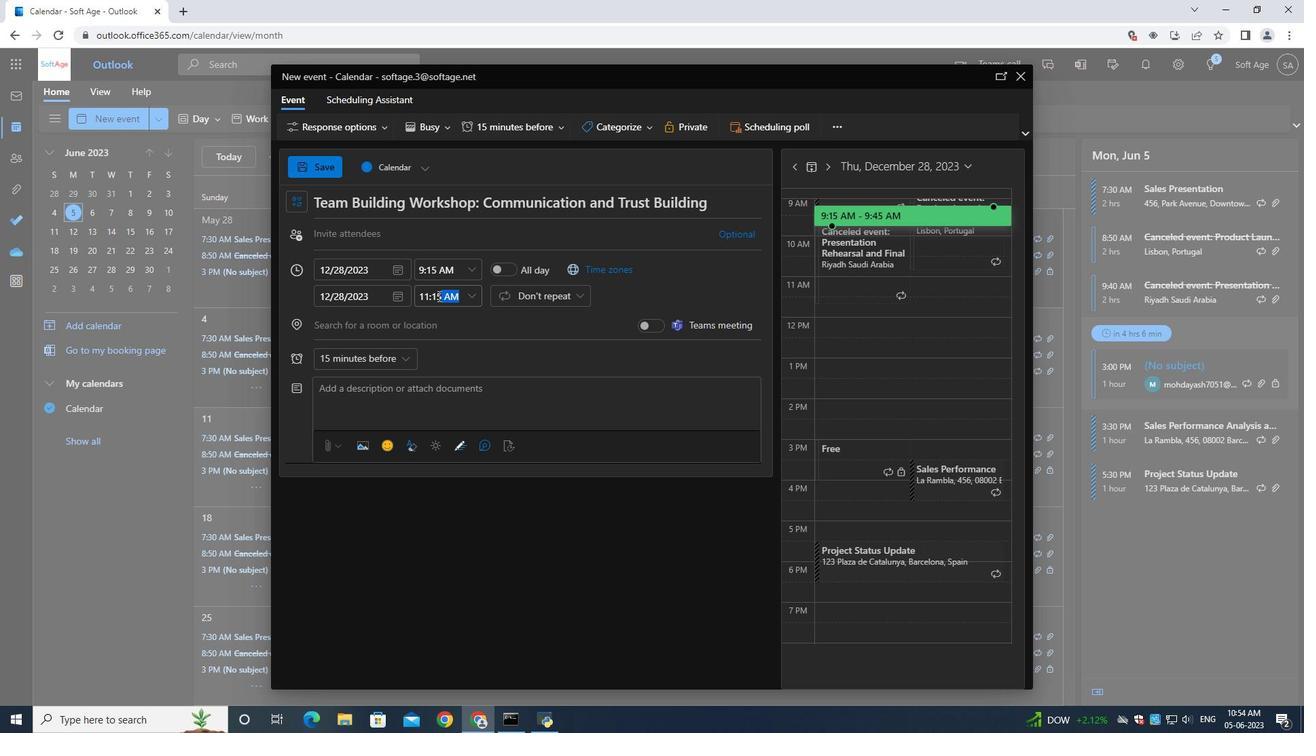 
Action: Mouse moved to (389, 402)
Screenshot: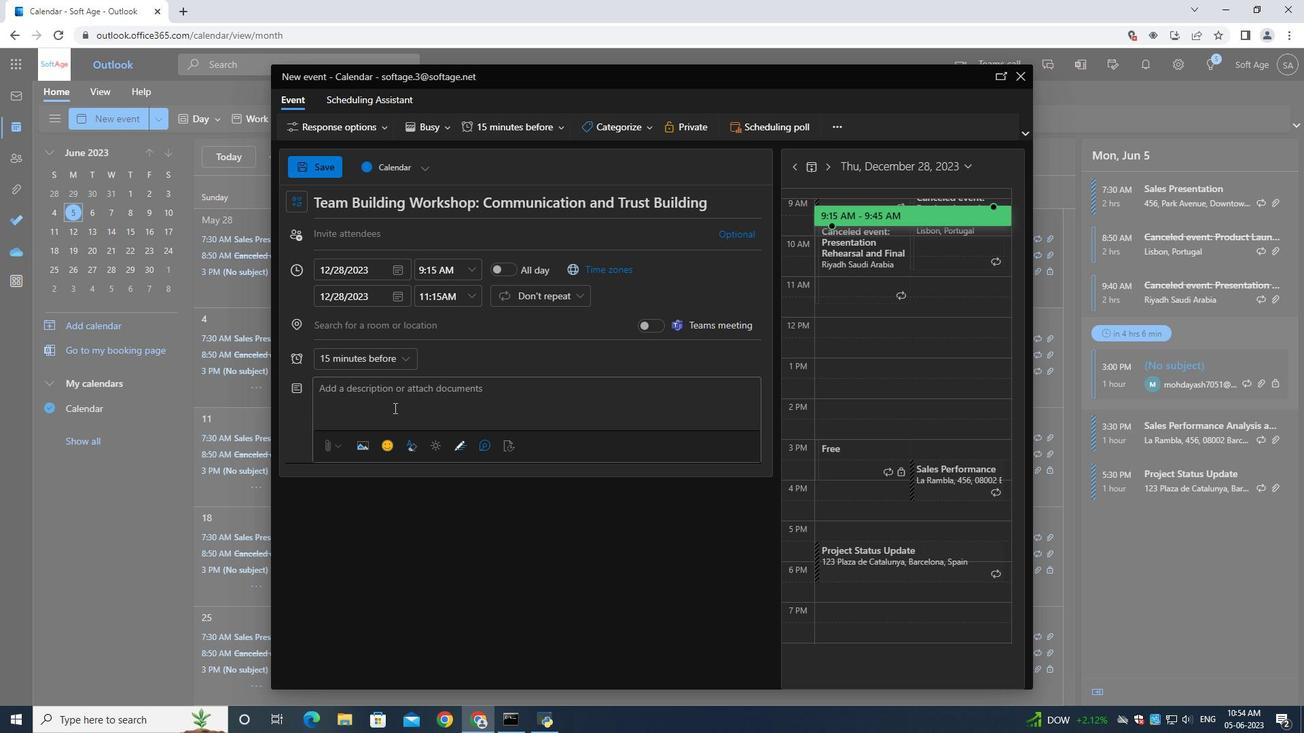 
Action: Mouse pressed left at (389, 402)
Screenshot: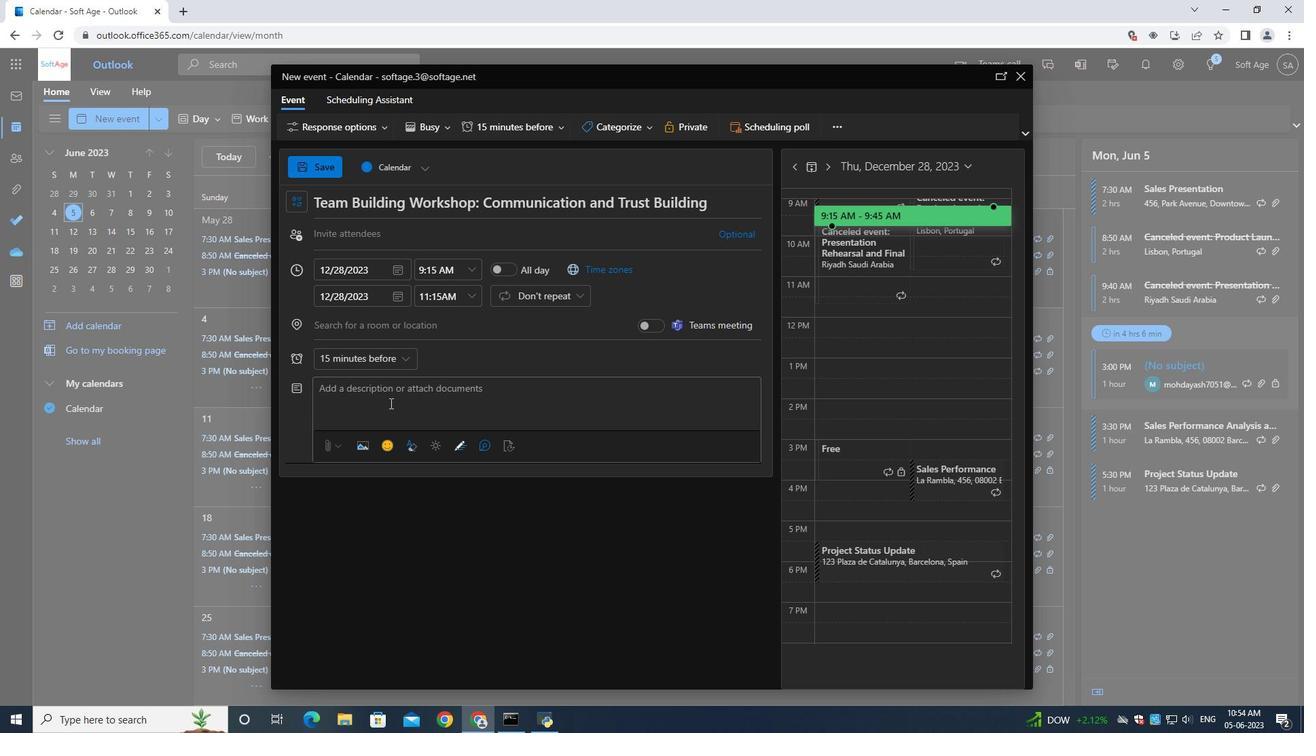 
Action: Key pressed <Key.shift><Key.shift><Key.shift><Key.shift><Key.shift><Key.shift><Key.shift><Key.shift><Key.shift><Key.shift><Key.shift><Key.shift><Key.shift><Key.shift><Key.shift><Key.shift><Key.shift><Key.shift><Key.shift><Key.shift><Key.shift><Key.shift><Key.shift><Key.shift><Key.shift><Key.shift><Key.shift><Key.shift><Key.shift><Key.shift><Key.shift><Key.shift><Key.shift><Key.shift><Key.shift><Key.shift><Key.shift><Key.shift><Key.shift><Key.shift><Key.shift><Key.shift><Key.shift><Key.shift><Key.shift><Key.shift><Key.shift><Key.shift><Key.shift><Key.shift><Key.shift><Key.shift><Key.shift><Key.shift><Key.shift><Key.shift><Key.shift>By<Key.space>the<Key.space>end<Key.space>of<Key.space>the<Key.space>d<Key.backspace>session<Key.space><Key.backspace>,<Key.space>participants<Key.space>wil<Key.space><Key.backspace>l<Key.space>have<Key.space>experienced<Key.space>a<Key.space>greater<Key.space>sense<Key.space>of<Key.space>relaxtion<Key.space><Key.backspace>,<Key.space>clarity,<Key.space>mindf<Key.backspace><Key.backspace><Key.backspace><Key.backspace><Key.backspace><Key.backspace><Key.backspace><Key.space>and<Key.space>inner<Key.space>calm.<Key.space><Key.shift>T<Key.shift>hey<Key.space>will<Key.space>have<Key.space>leared<Key.space>practical<Key.space>mindfulness<Key.space>techniques<Key.space>that<Key.space>xan<Key.space><Key.backspace><Key.backspace><Key.backspace><Key.backspace>can<Key.space>be<Key.space>applied<Key.space>not<Key.space>only<Key.space>during<Key.space>lunch<Key.space>break<Key.space>but<Key.space>also<Key.space>throughout<Key.space>their<Key.space>daily<Key.space>lives,<Key.space>fostering<Key.space>a<Key.space>more<Key.space>mindful<Key.space>and<Key.space>blanced<Key.space><Key.backspace><Key.backspace><Key.backspace><Key.backspace><Key.backspace><Key.backspace><Key.backspace>alanced<Key.space>approach<Key.space>to<Key.space>work<Key.space>and<Key.space>personal<Key.space>well-being.
Screenshot: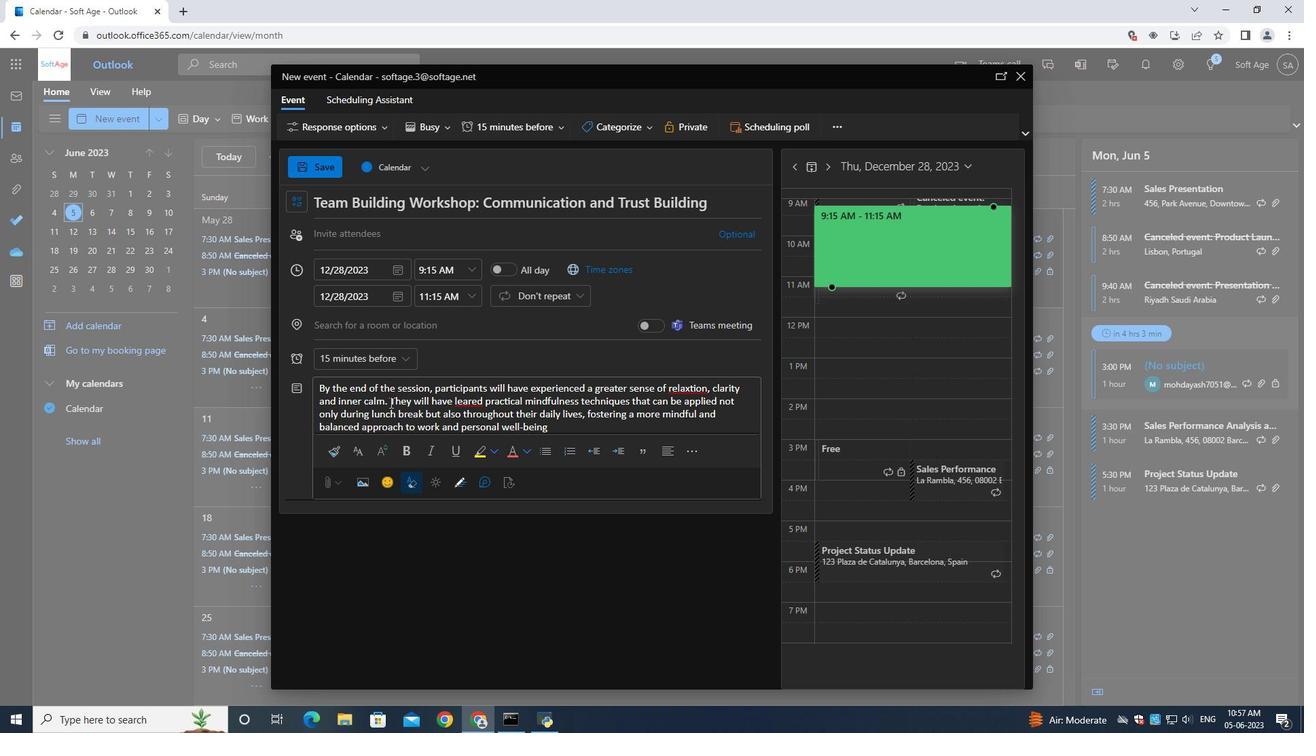 
Action: Mouse moved to (635, 123)
Screenshot: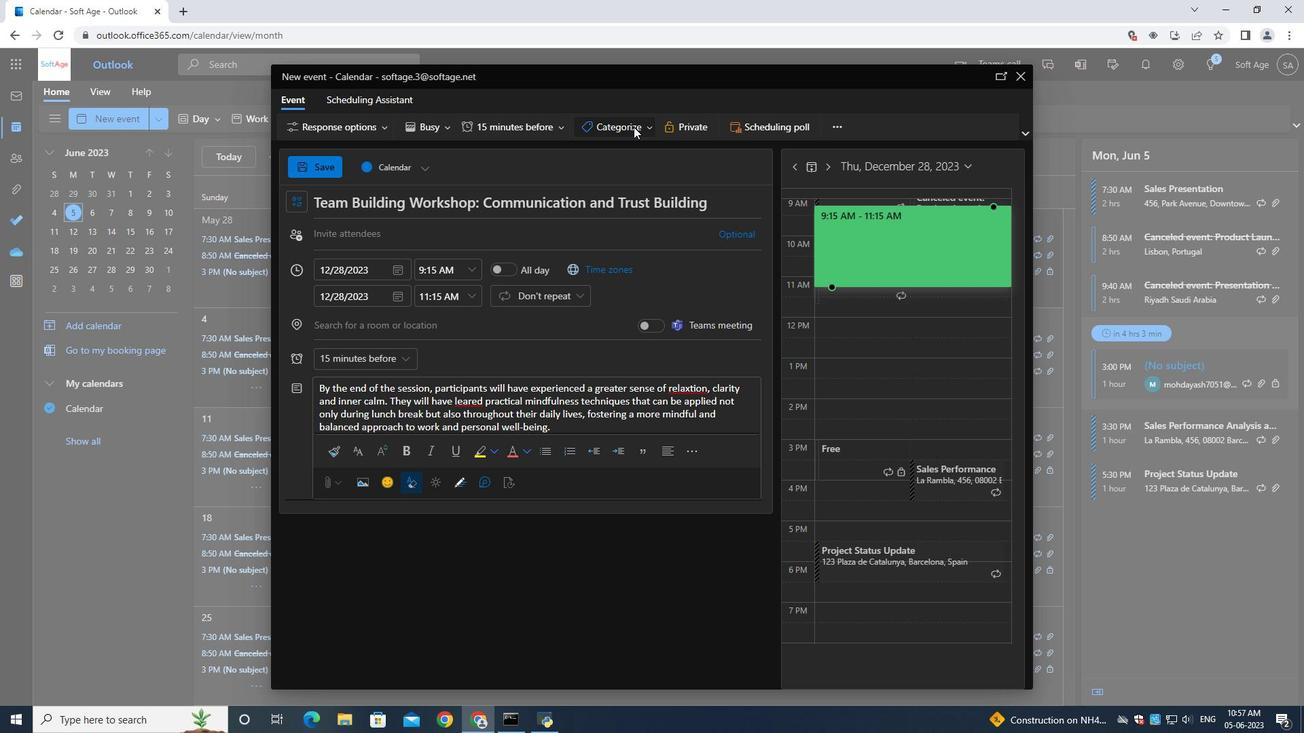 
Action: Mouse pressed left at (635, 123)
Screenshot: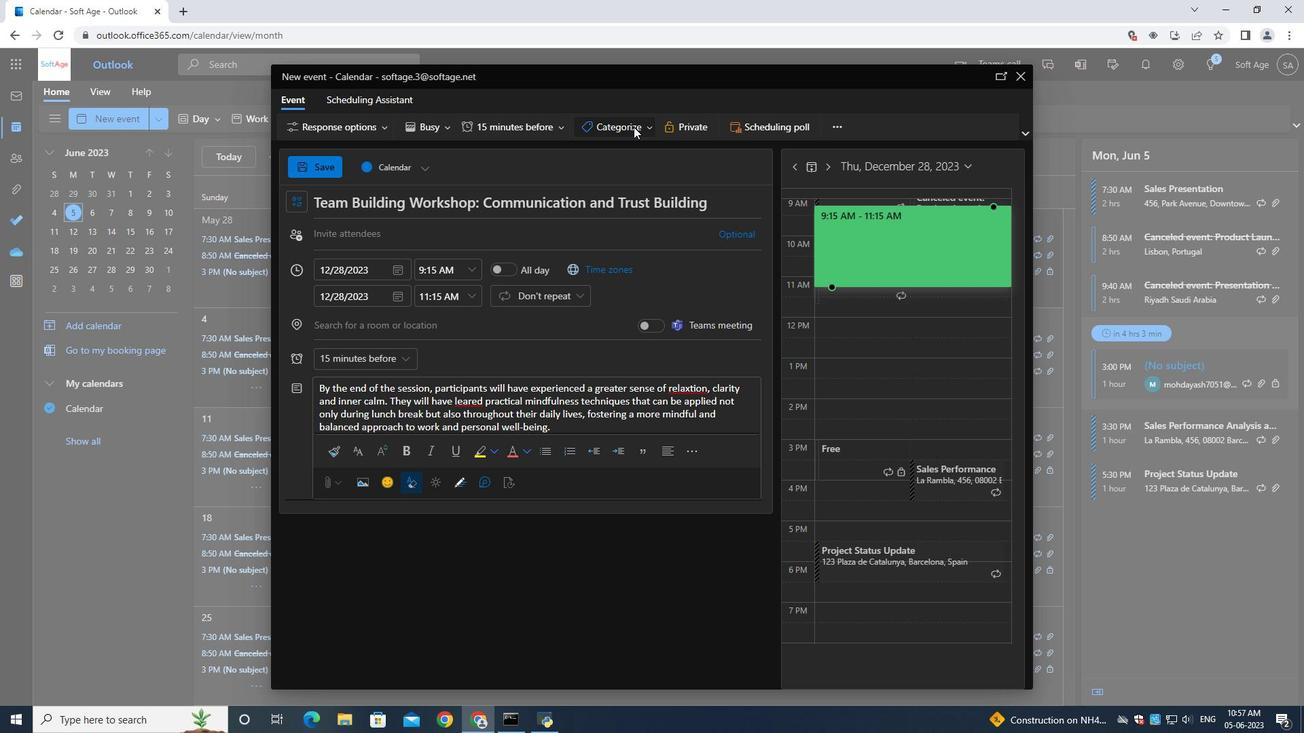 
Action: Mouse moved to (622, 259)
Screenshot: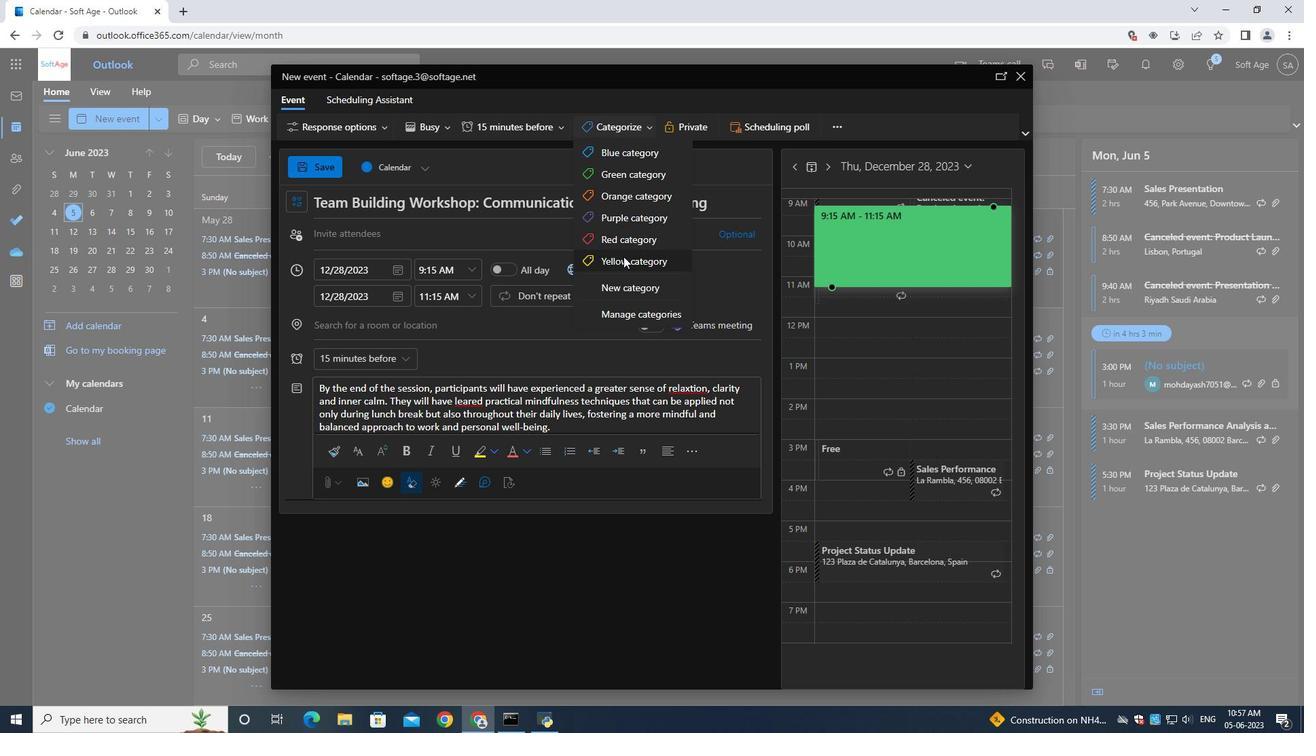 
Action: Mouse pressed left at (622, 259)
Screenshot: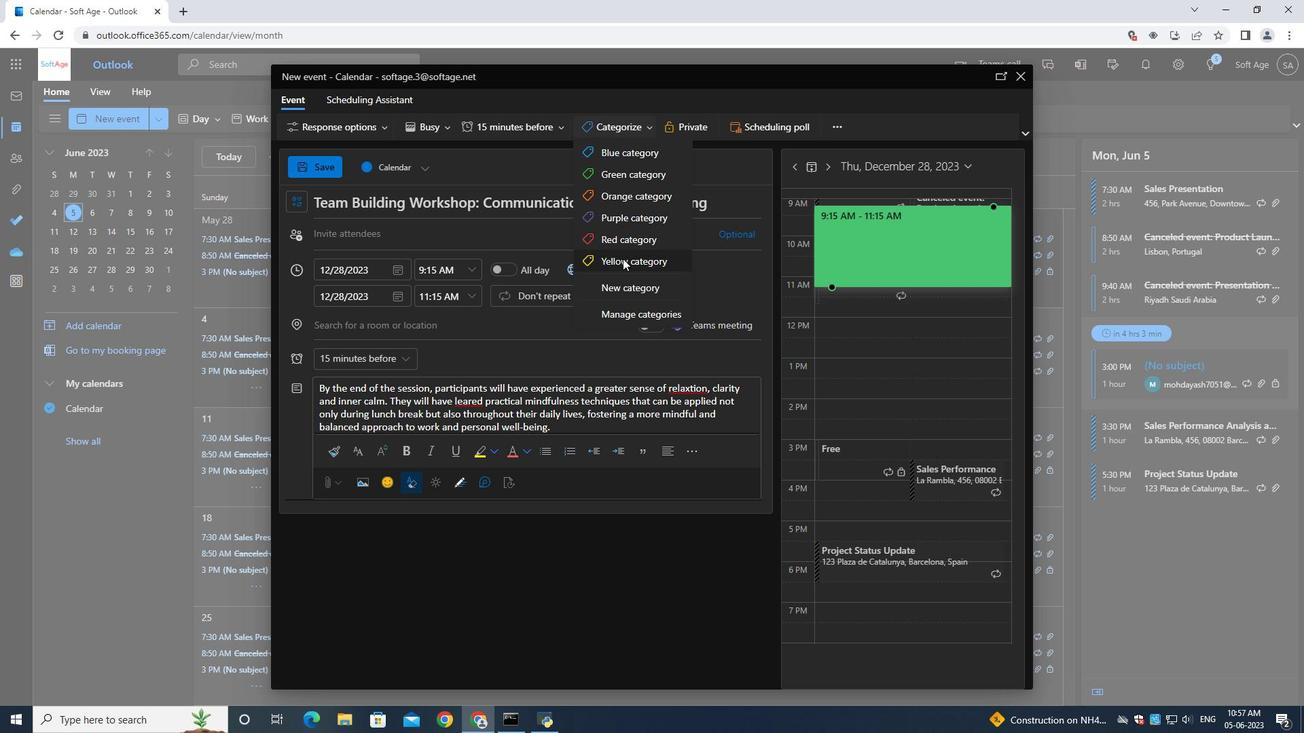 
Action: Mouse moved to (349, 331)
Screenshot: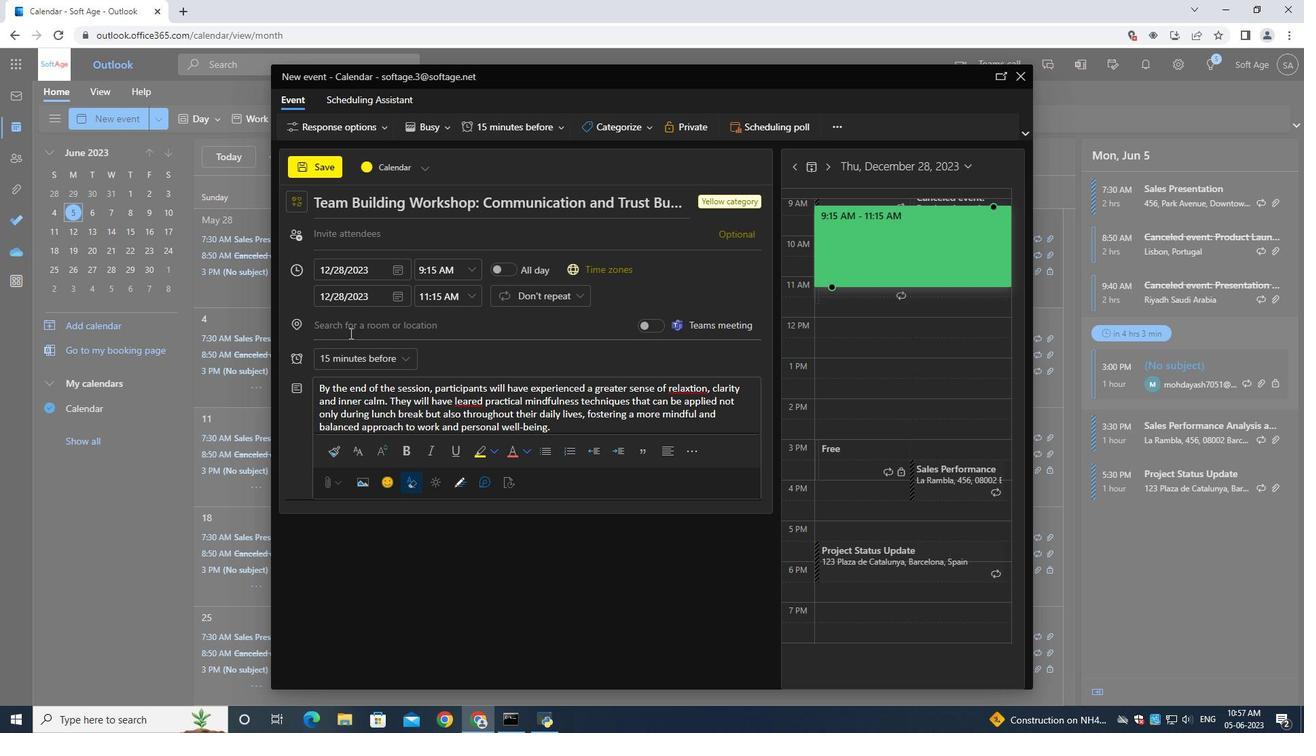 
Action: Mouse pressed left at (349, 331)
Screenshot: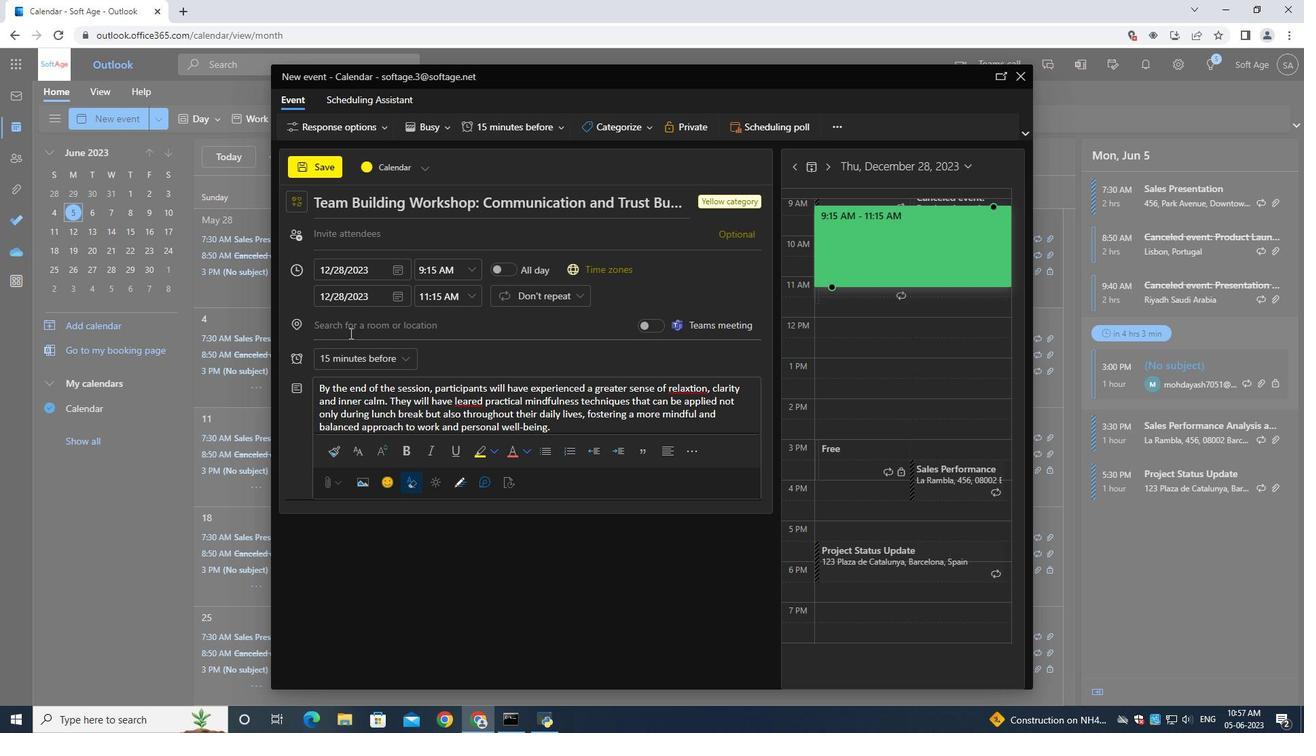 
Action: Mouse moved to (354, 331)
Screenshot: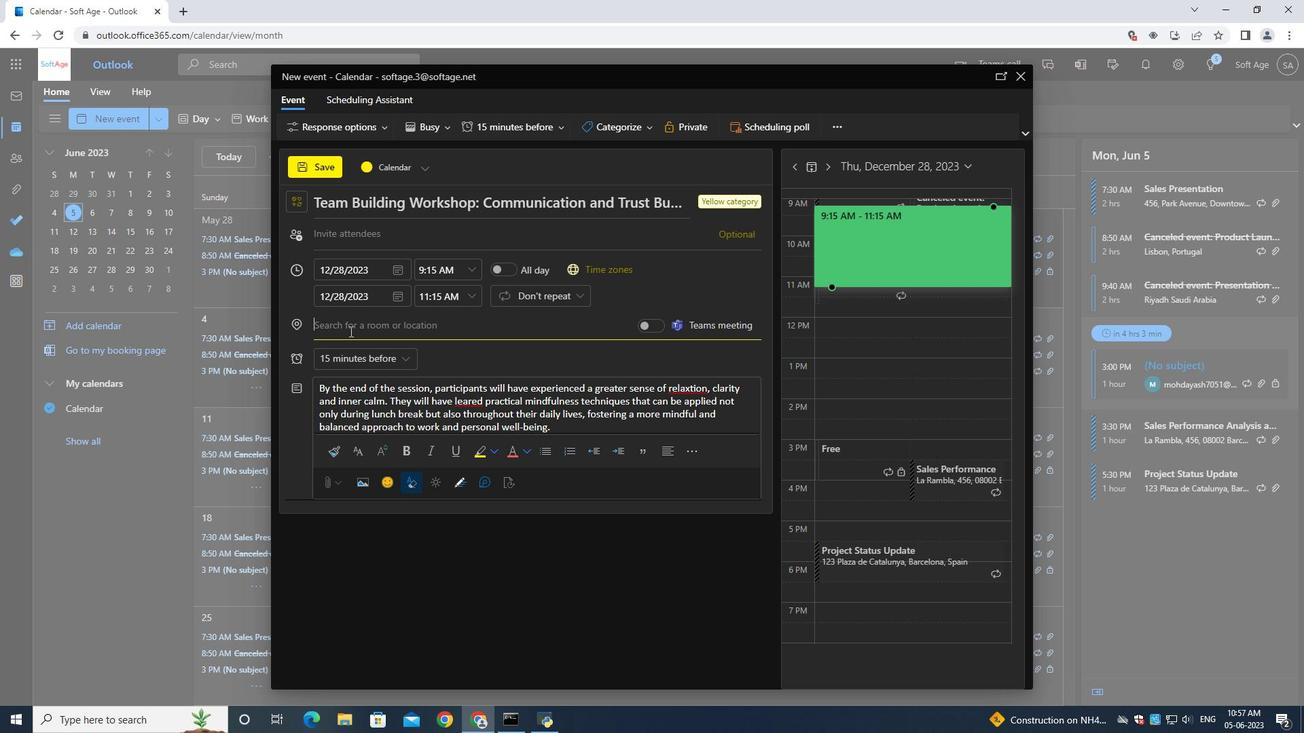 
Action: Key pressed <Key.shift><Key.shift><Key.shift><Key.shift><Key.shift><Key.shift><Key.shift><Key.shift><Key.shift><Key.shift><Key.shift><Key.shift><Key.shift><Key.shift><Key.shift><Key.shift><Key.shift><Key.shift><Key.shift><Key.shift><Key.shift><Key.shift><Key.shift><Key.shift><Key.shift><Key.shift><Key.shift><Key.shift><Key.shift><Key.shift><Key.shift><Key.shift><Key.shift><Key.shift><Key.shift><Key.shift><Key.shift><Key.shift><Key.shift><Key.shift><Key.shift><Key.shift><Key.shift><Key.shift><Key.shift><Key.shift><Key.shift><Key.shift><Key.shift><Key.shift><Key.shift><Key.shift><Key.shift><Key.shift><Key.shift>Stockholm,<Key.space><Key.shift>Sweden
Screenshot: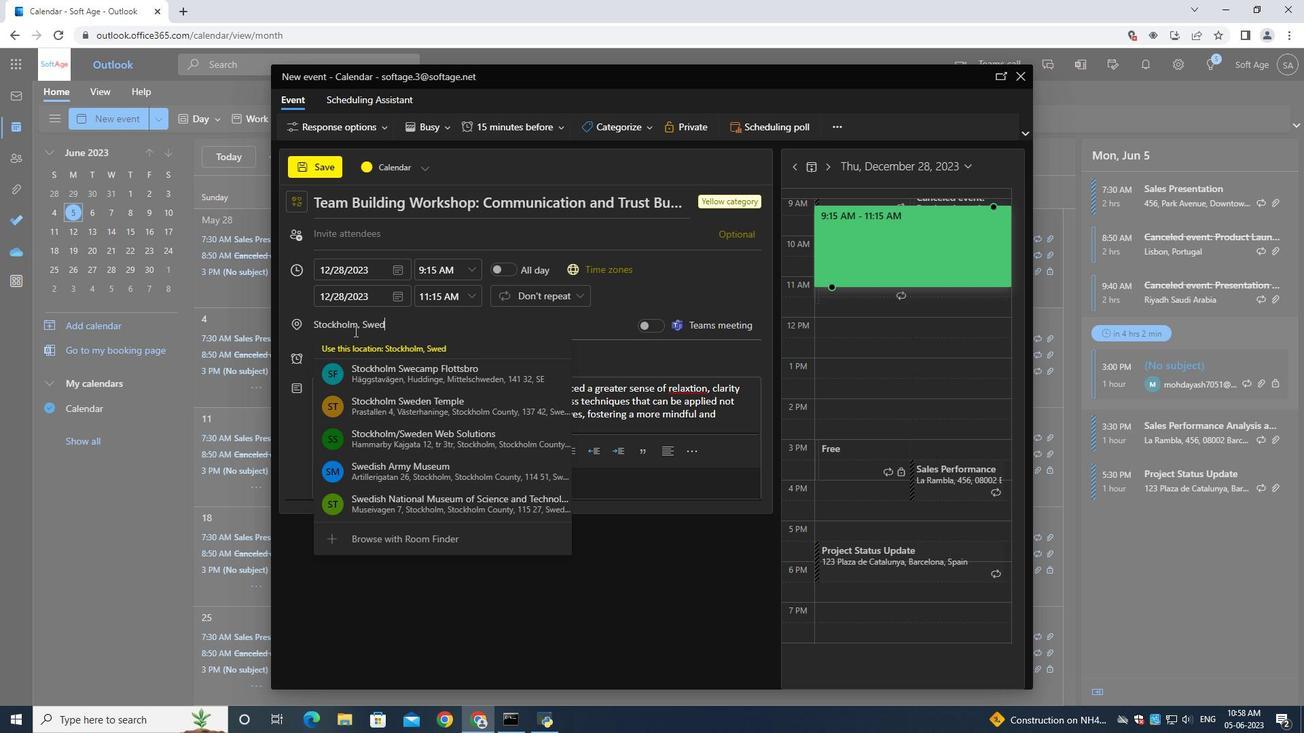 
Action: Mouse moved to (346, 243)
Screenshot: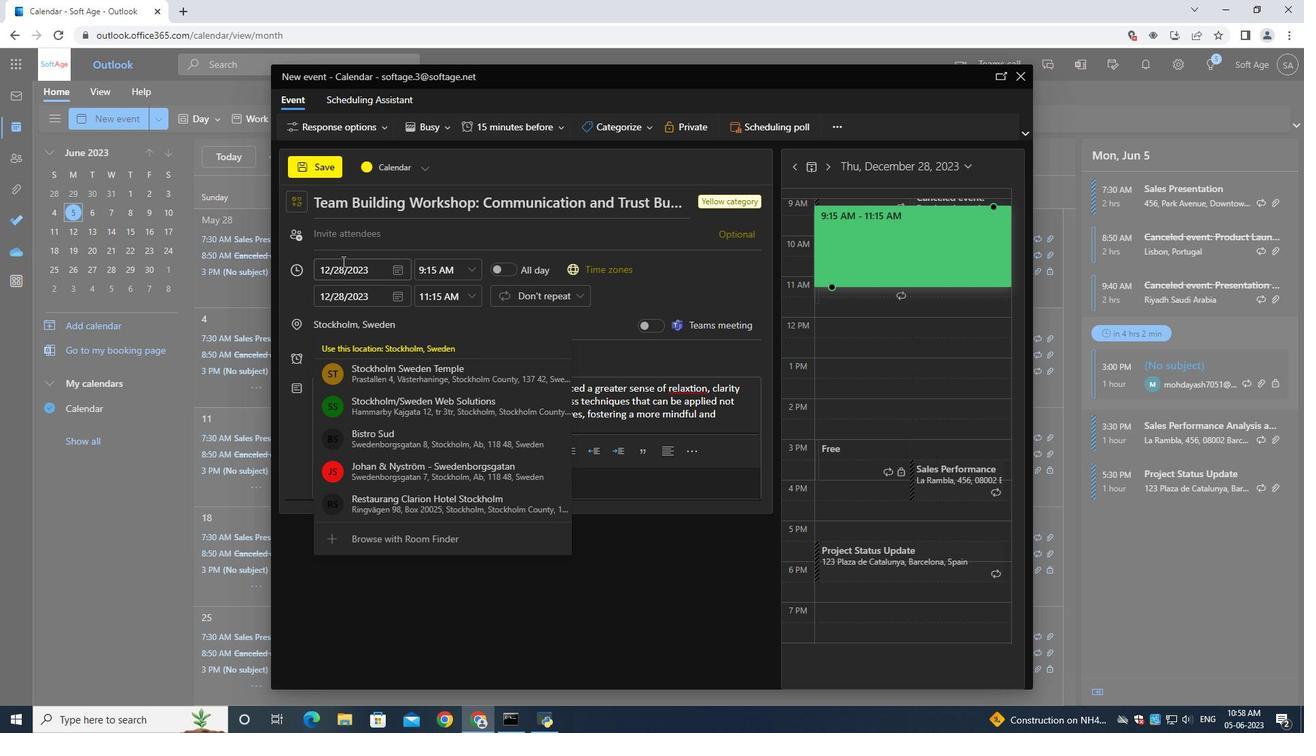 
Action: Mouse pressed left at (346, 243)
Screenshot: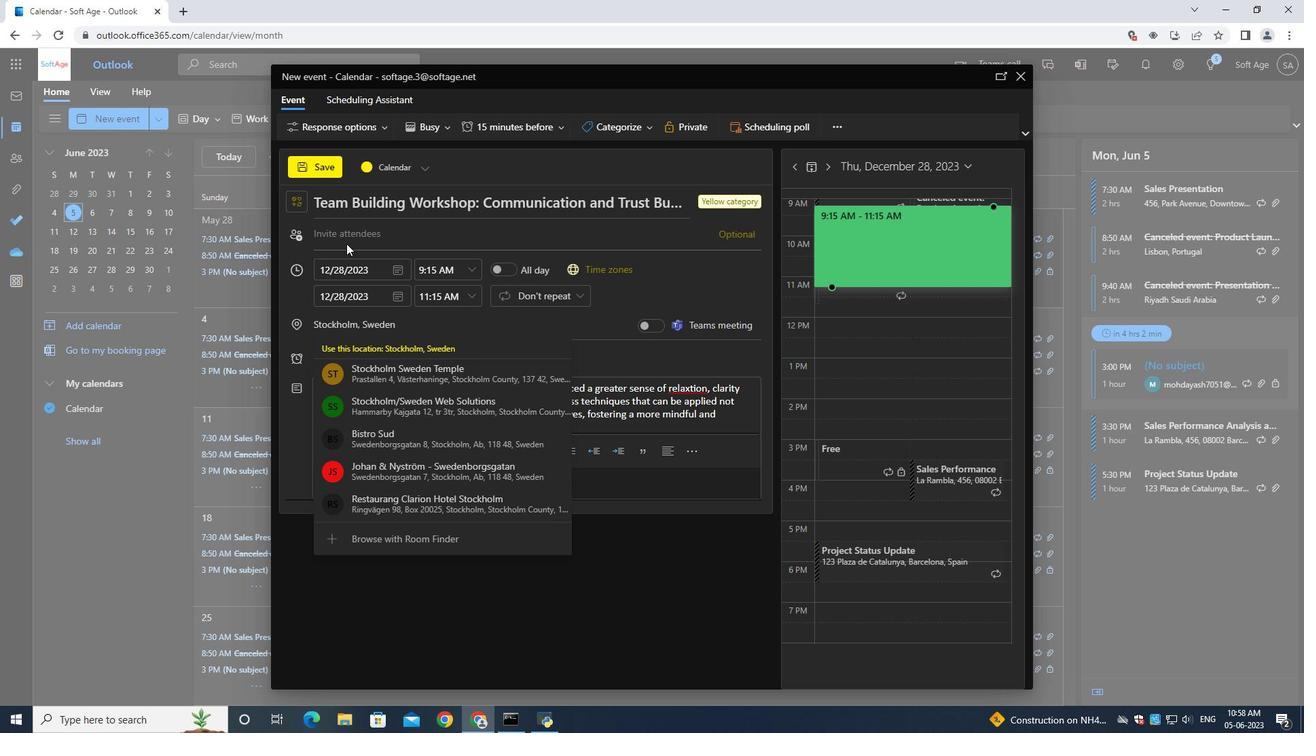 
Action: Key pressed softage.6<Key.shift>@softagenet
Screenshot: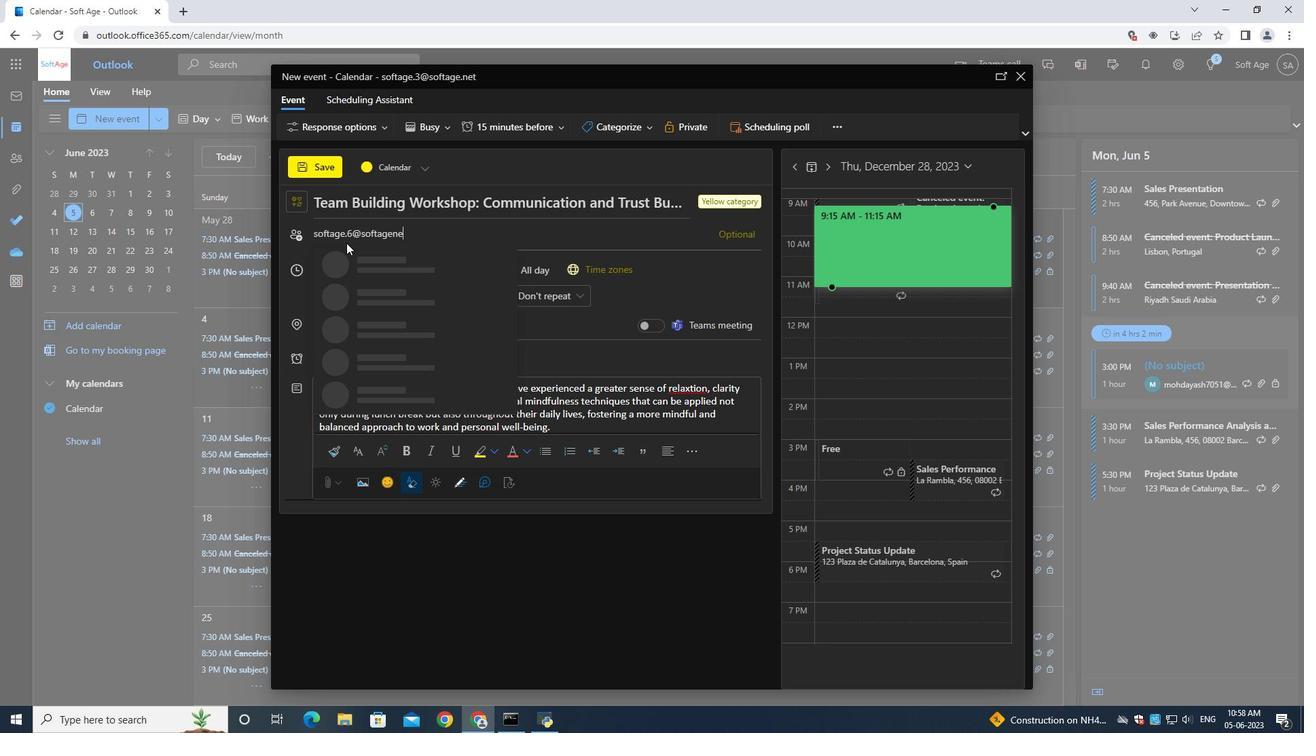 
Action: Mouse moved to (387, 270)
Screenshot: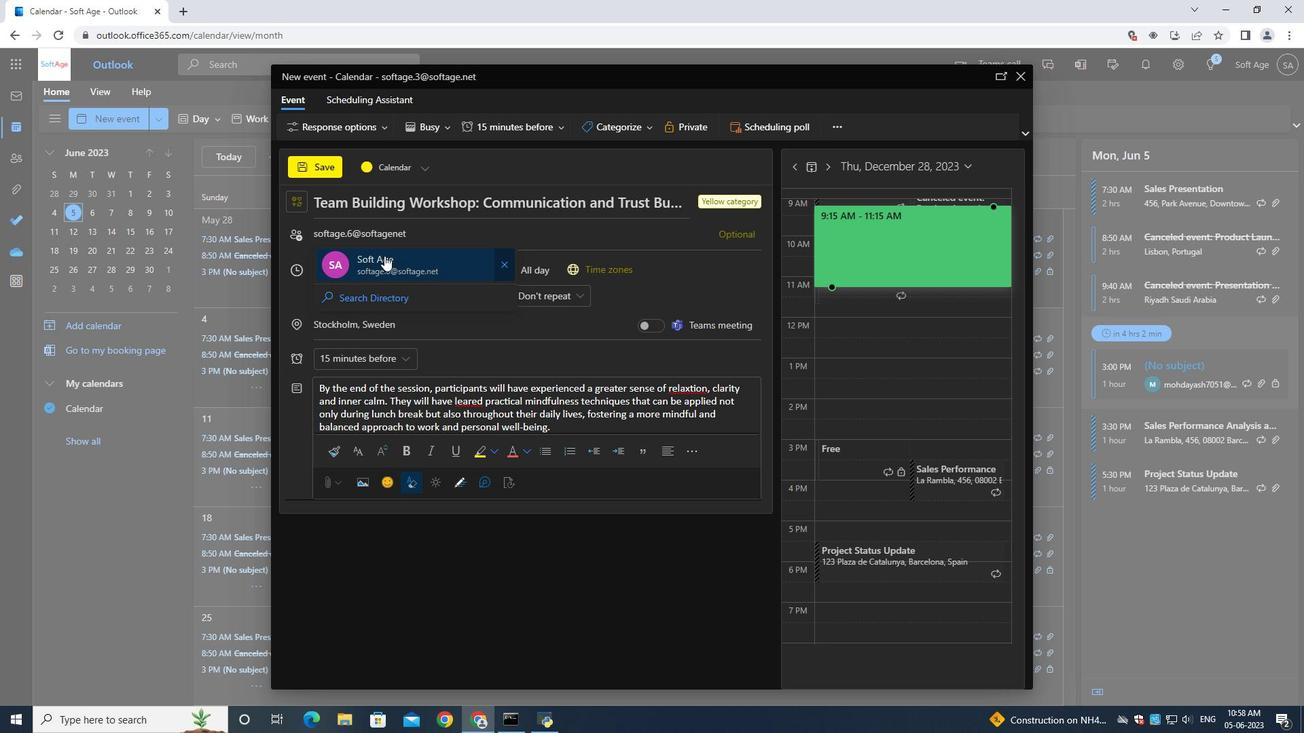
Action: Mouse pressed left at (387, 270)
Screenshot: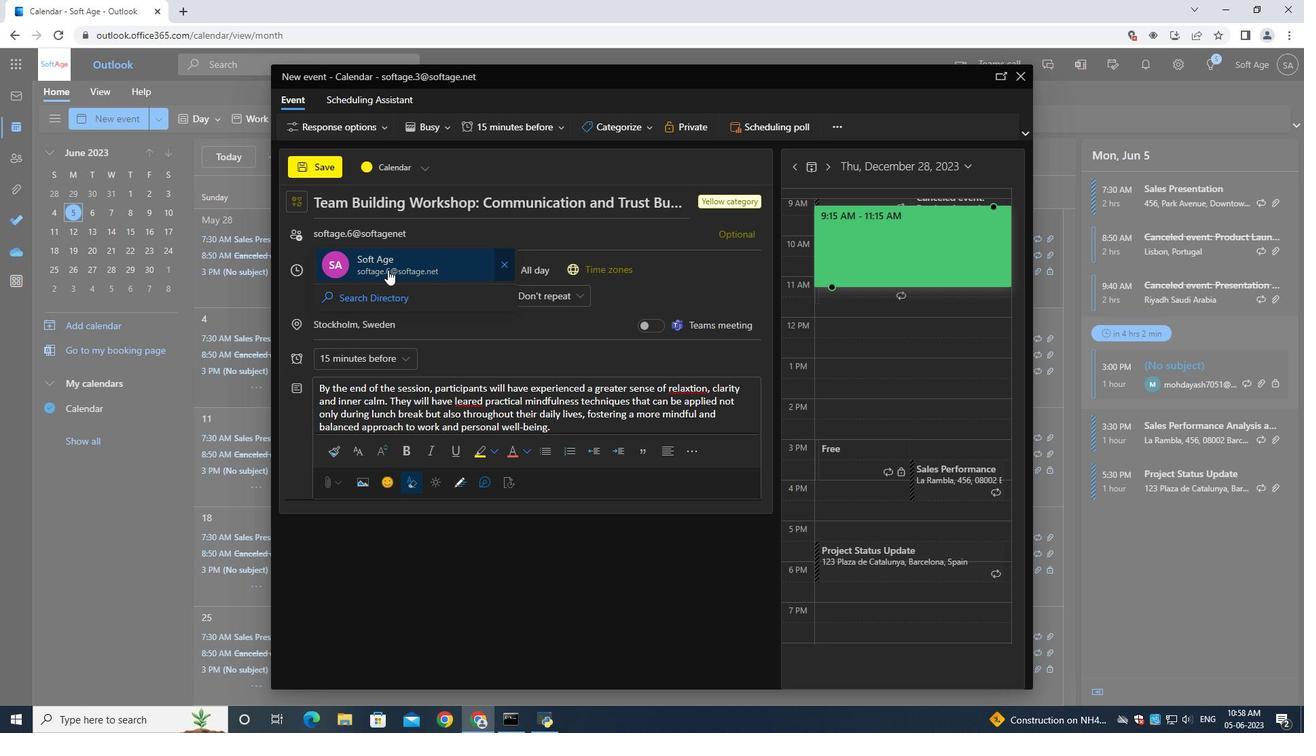 
Action: Mouse moved to (432, 234)
Screenshot: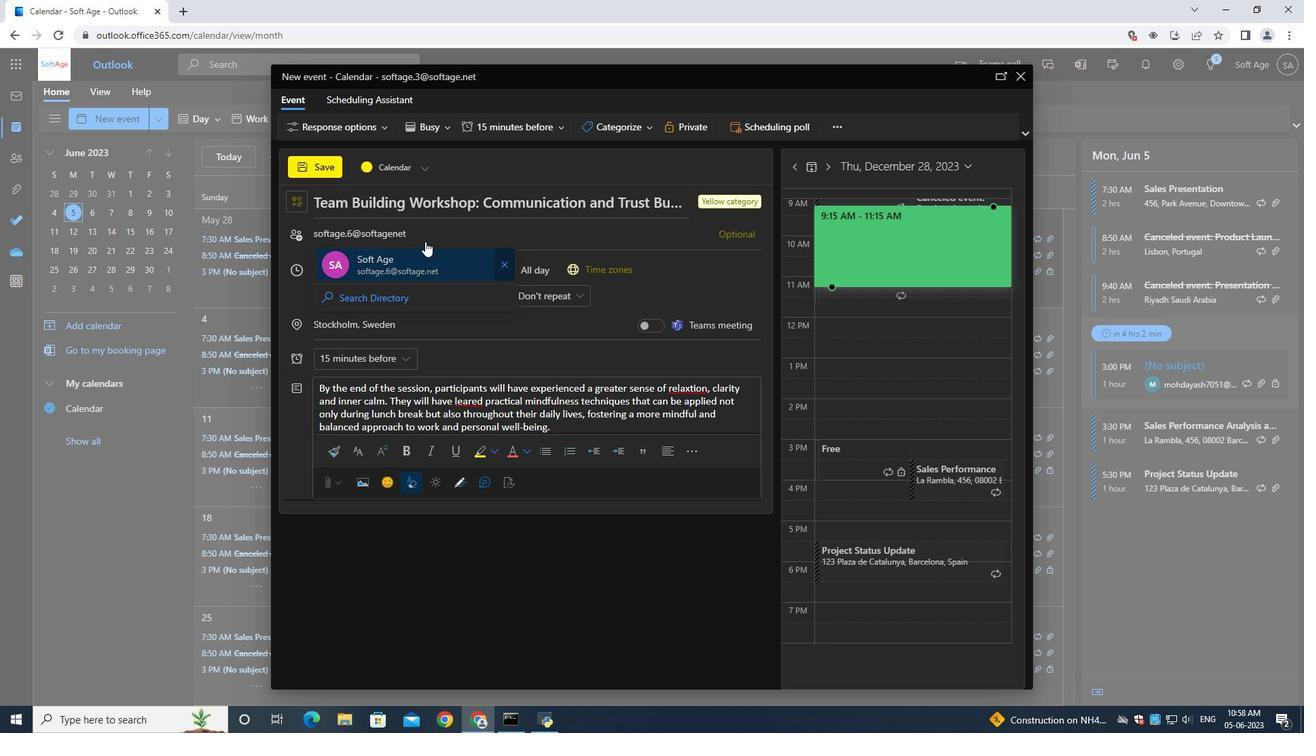
Action: Key pressed softage,<Key.backspace><Key.backspace><Key.backspace><Key.backspace><Key.backspace><Key.backspace><Key.backspace><Key.backspace>softage.7<Key.shift>@softage.net
Screenshot: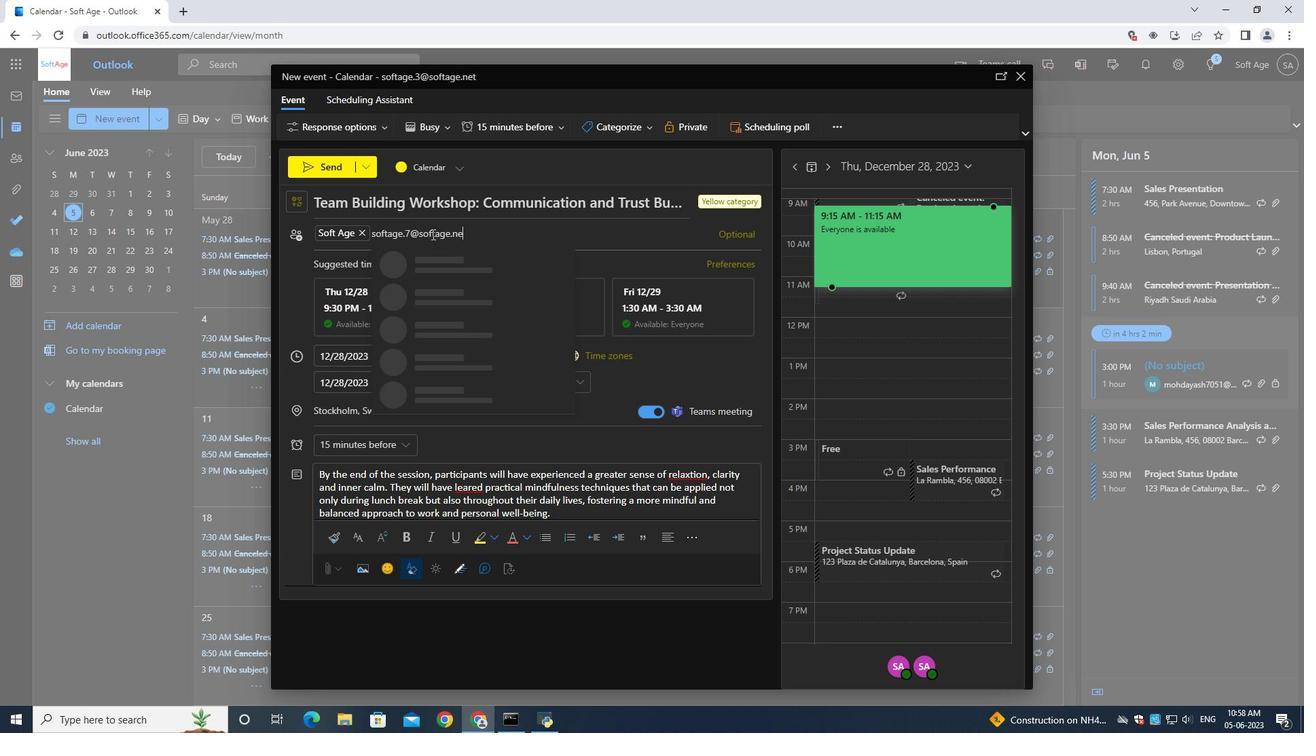 
Action: Mouse moved to (439, 263)
Screenshot: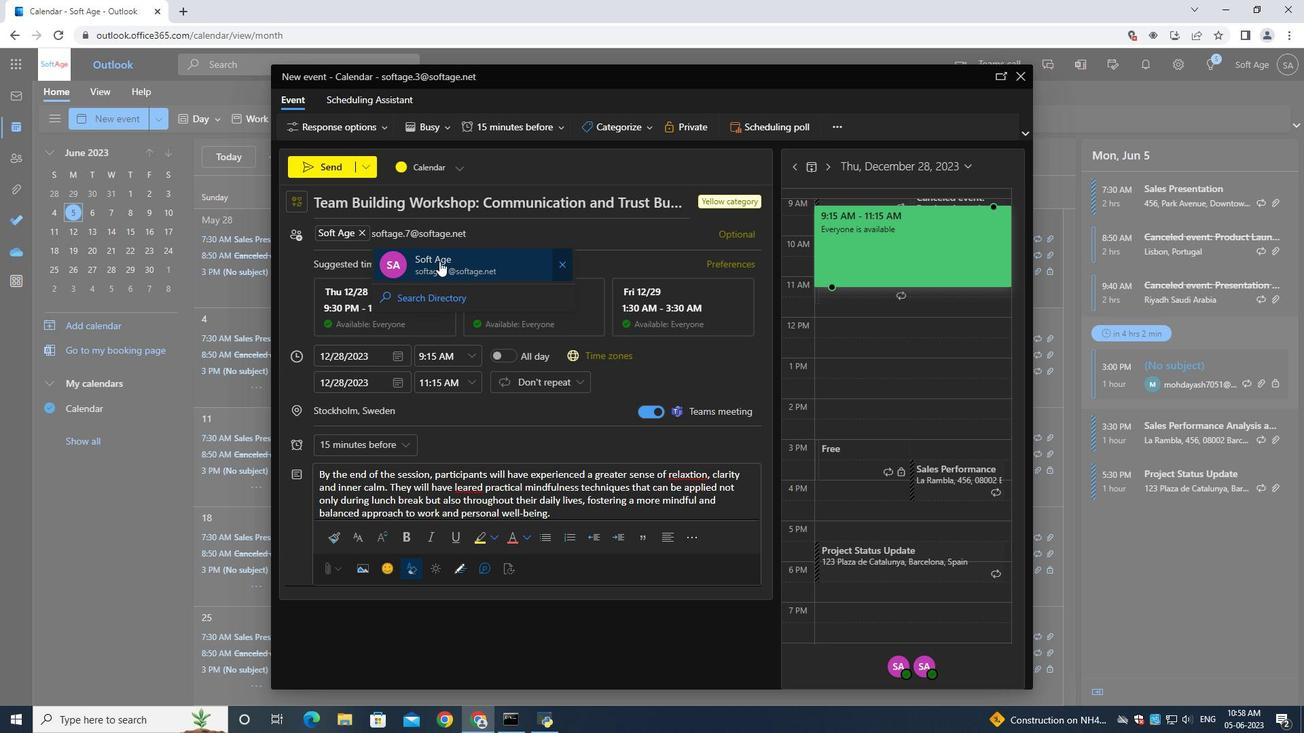 
Action: Mouse pressed left at (439, 263)
Screenshot: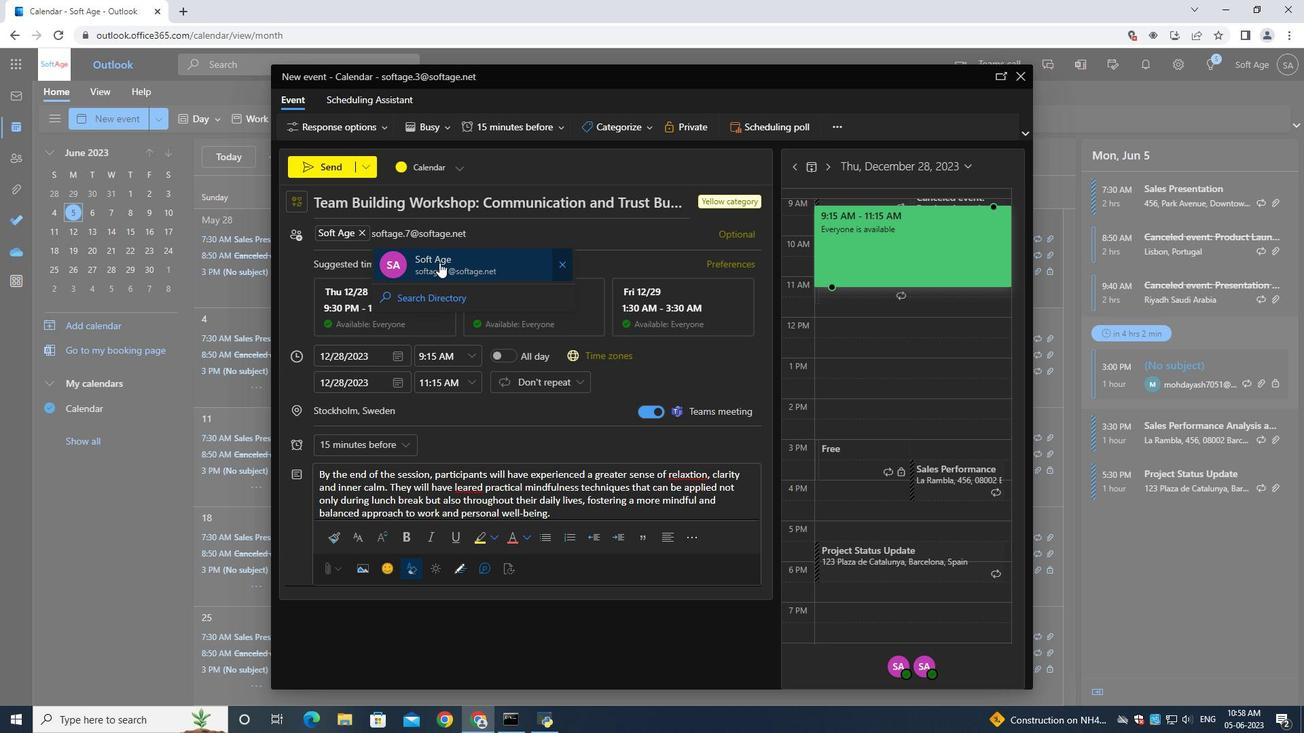 
Action: Mouse moved to (344, 436)
Screenshot: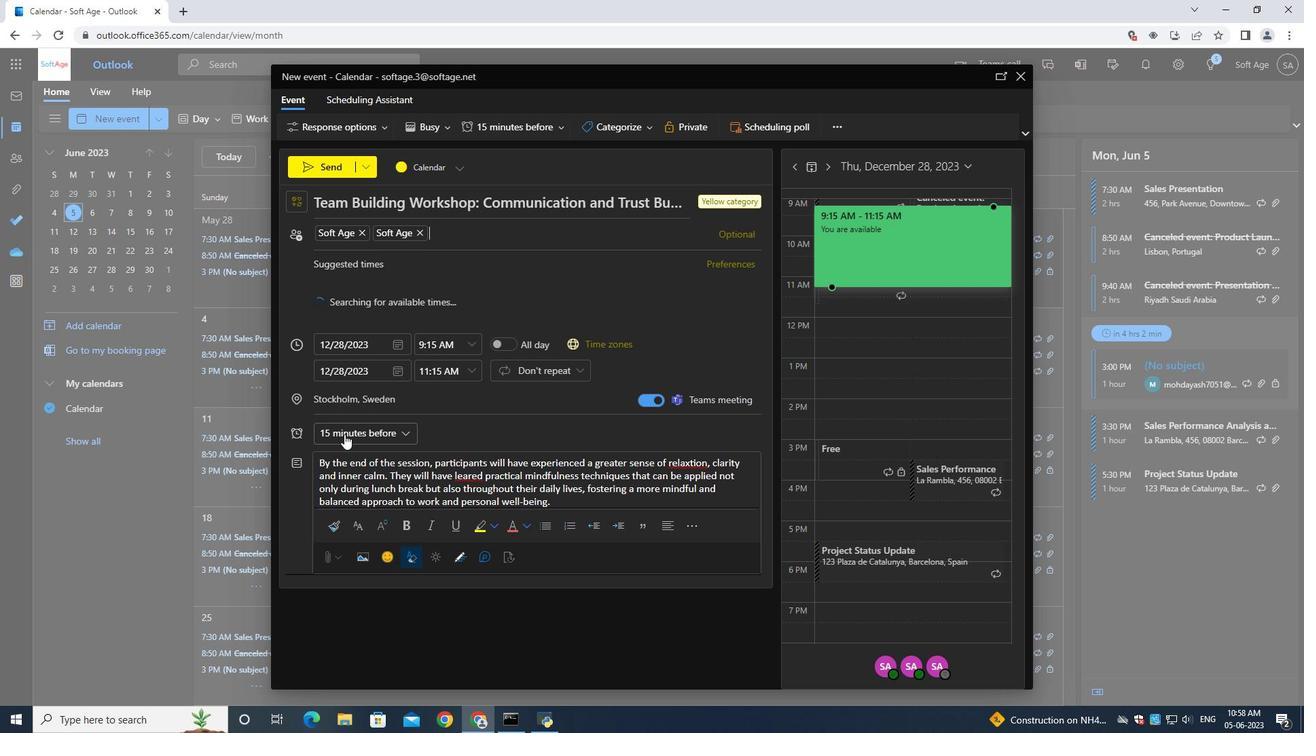 
Action: Mouse pressed left at (344, 436)
Screenshot: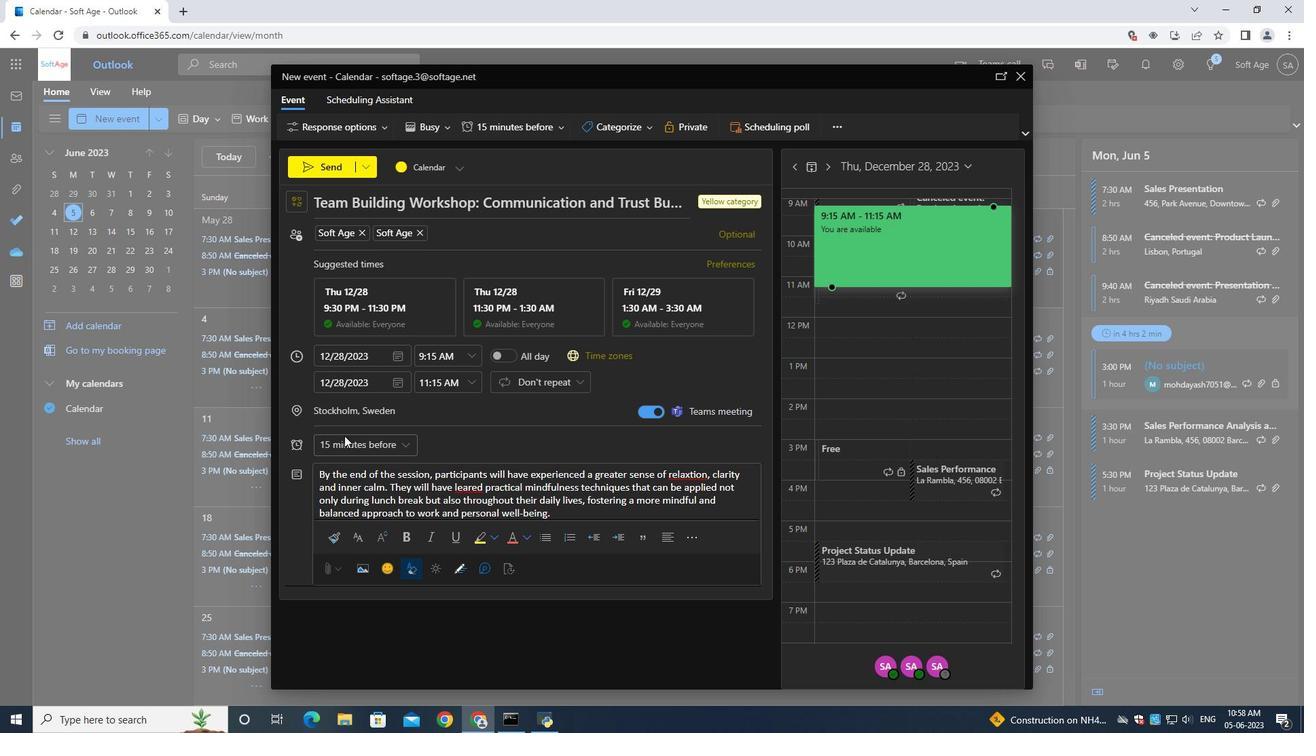 
Action: Mouse moved to (345, 444)
Screenshot: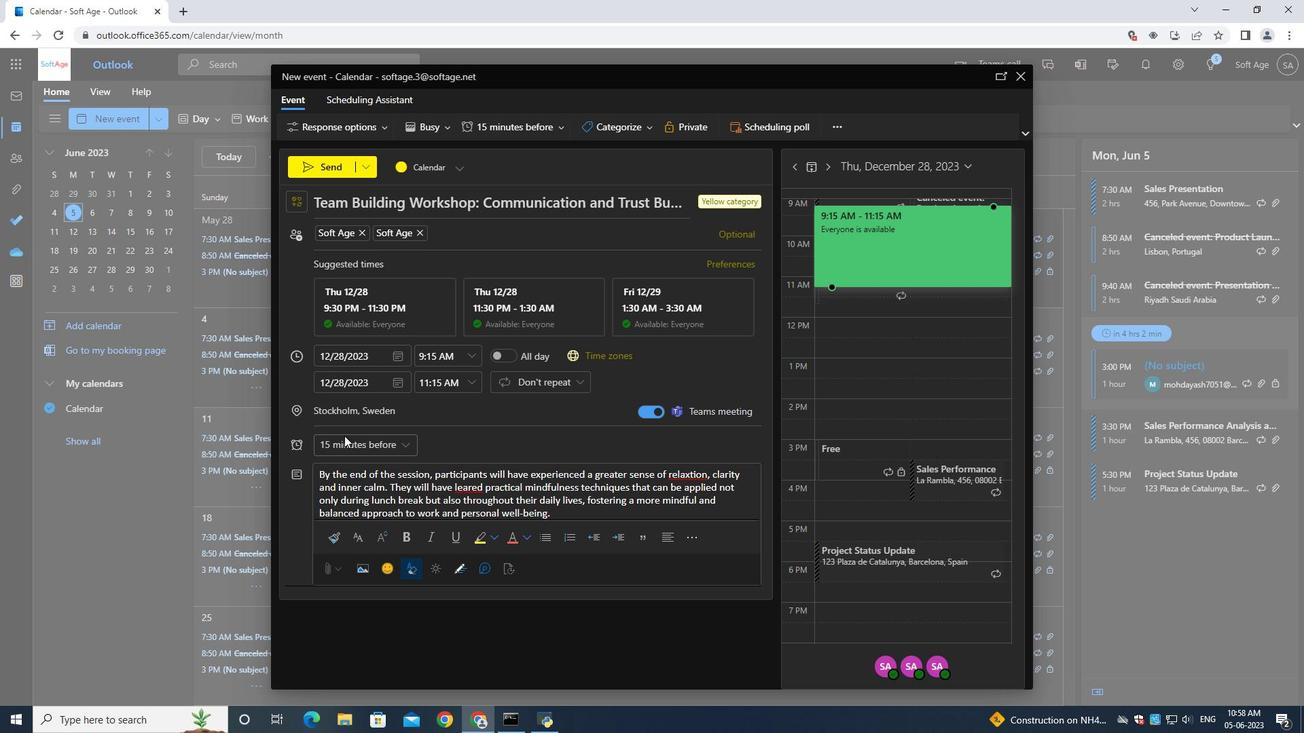 
Action: Mouse pressed left at (345, 444)
Screenshot: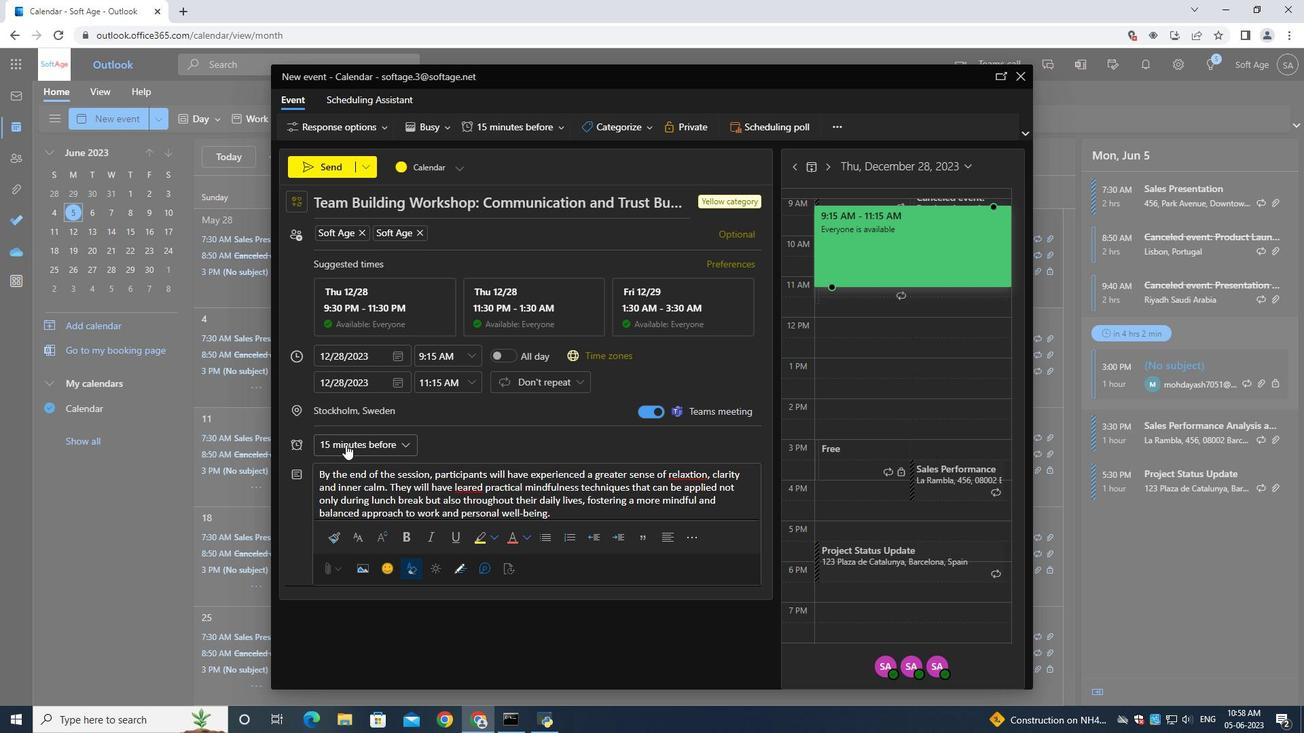 
Action: Mouse moved to (357, 348)
Screenshot: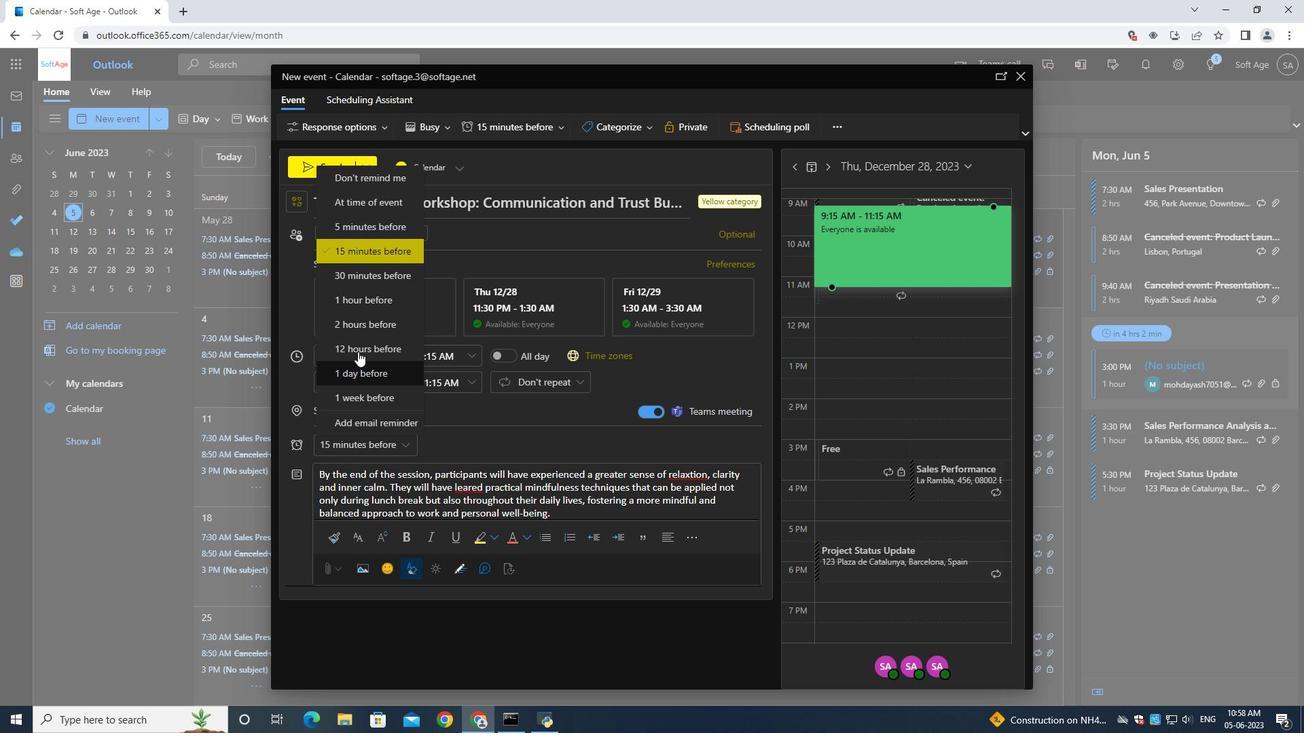 
Action: Mouse pressed left at (357, 348)
Screenshot: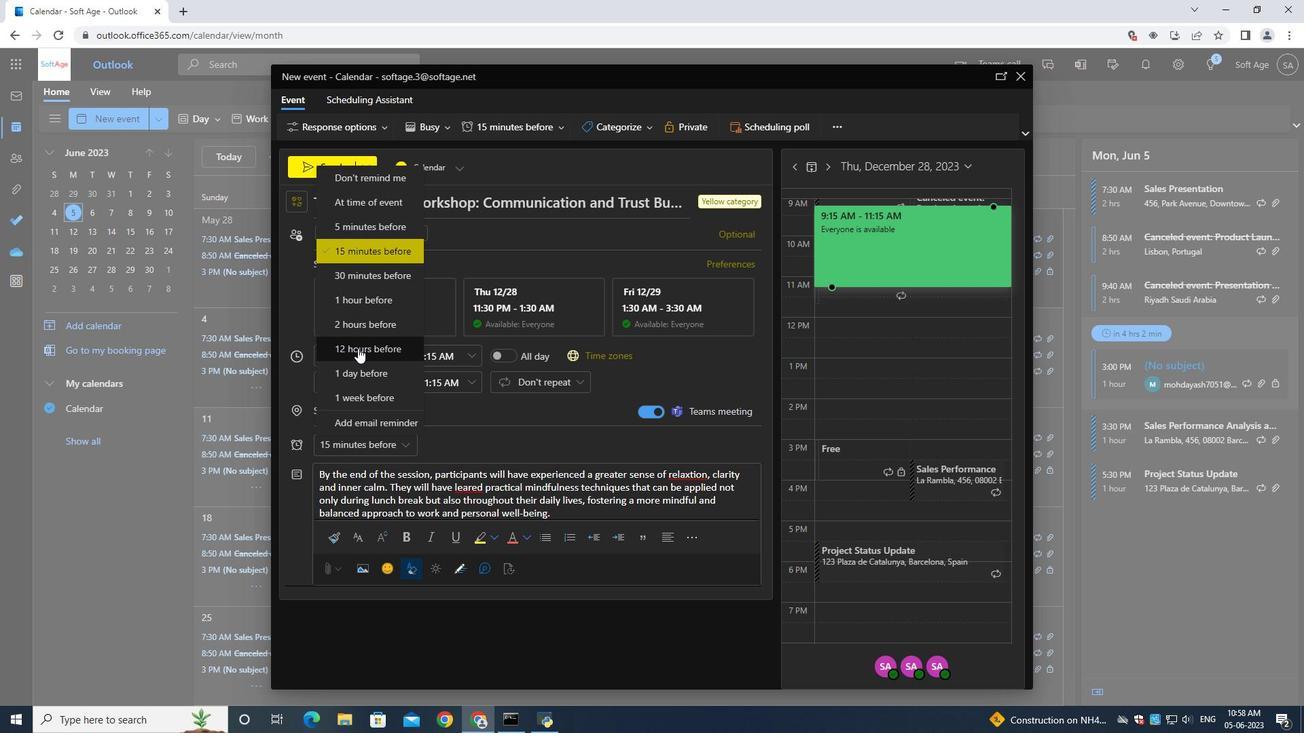 
Action: Mouse moved to (327, 167)
Screenshot: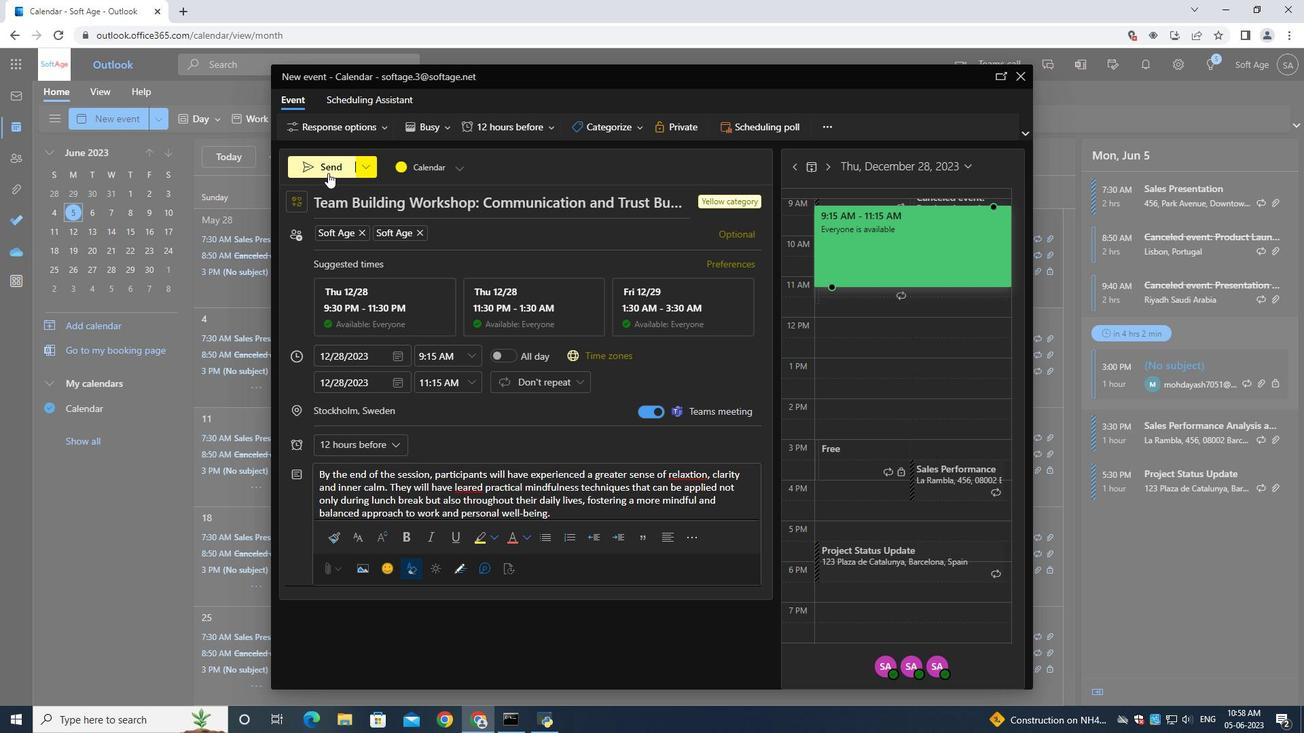 
Action: Mouse pressed left at (327, 167)
Screenshot: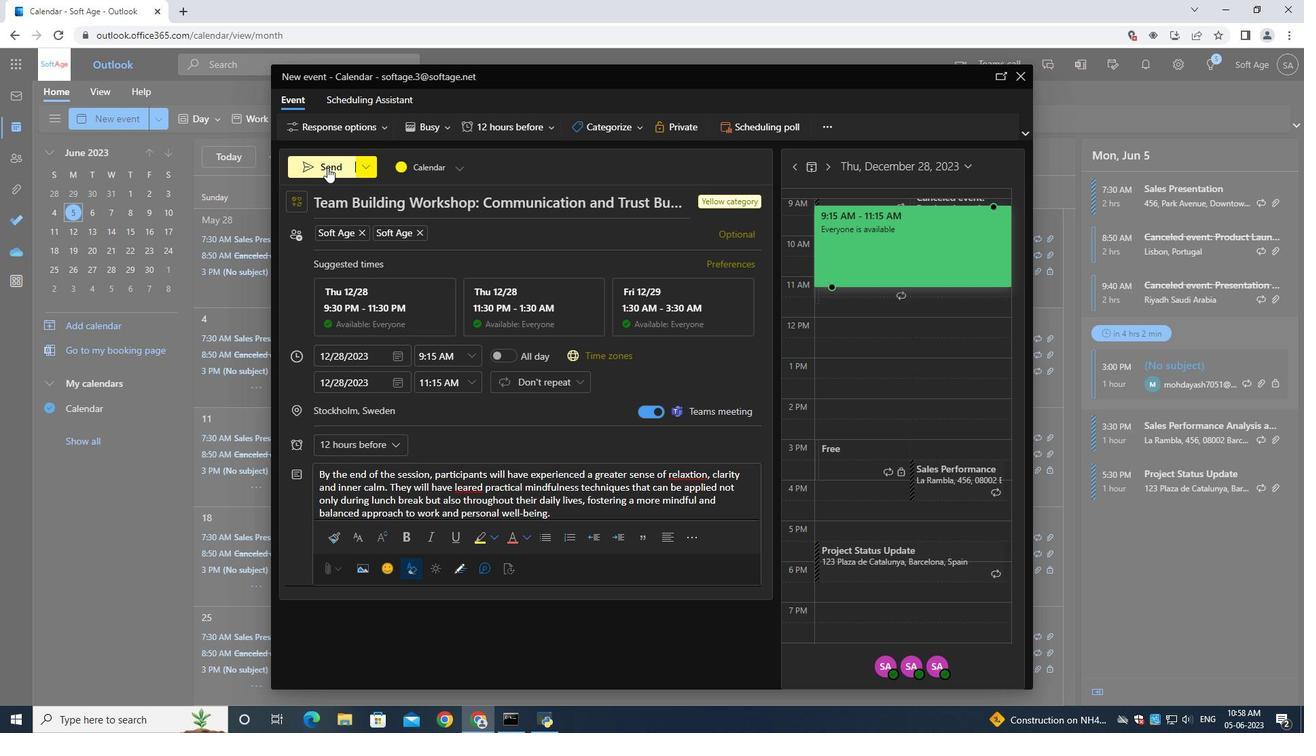 
